Task: Look for space in Talāja, India from 1st July, 2023 to 3rd July, 2023 for 1 adult in price range Rs.5000 to Rs.15000. Place can be private room with 1  bedroom having 1 bed and 1 bathroom. Property type can be house, flat, guest house, hotel. Booking option can be shelf check-in. Required host language is English.
Action: Mouse moved to (454, 78)
Screenshot: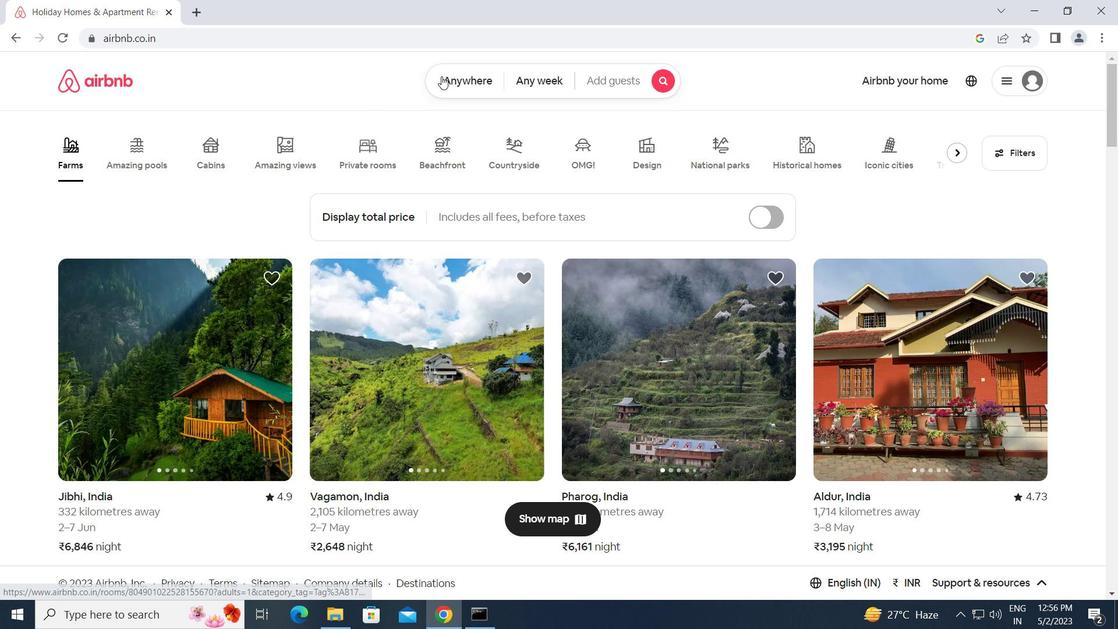 
Action: Mouse pressed left at (454, 78)
Screenshot: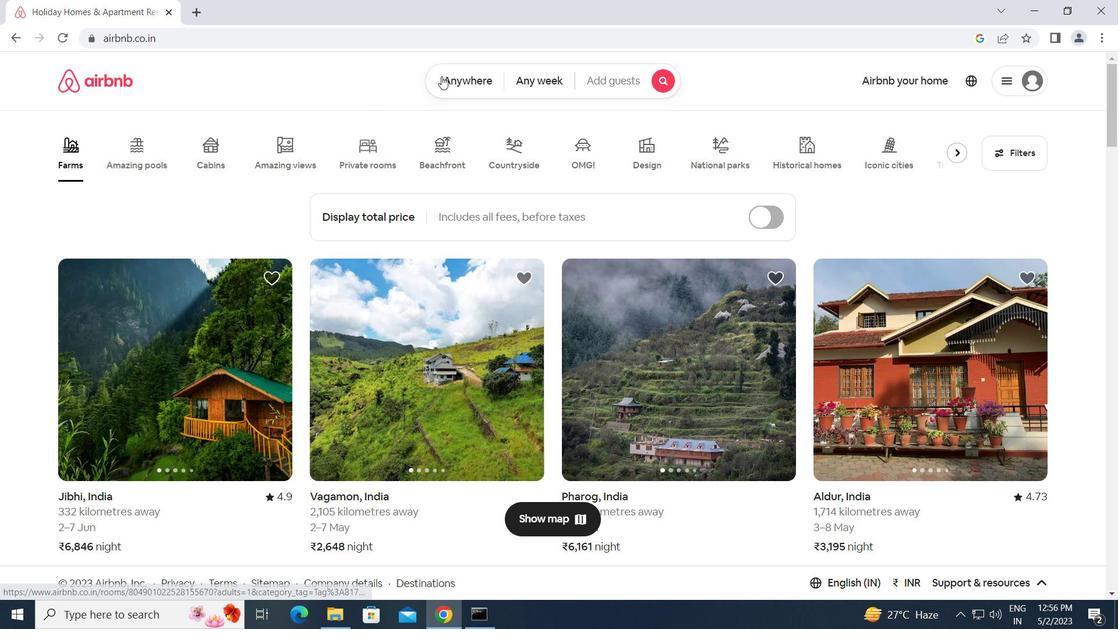 
Action: Mouse moved to (326, 127)
Screenshot: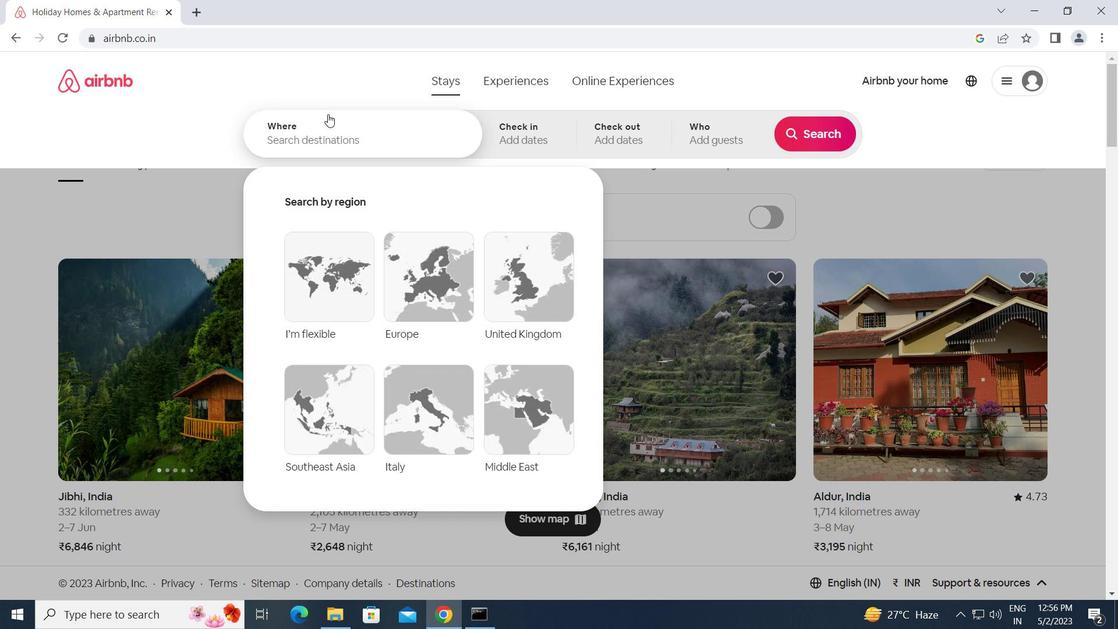 
Action: Mouse pressed left at (326, 127)
Screenshot: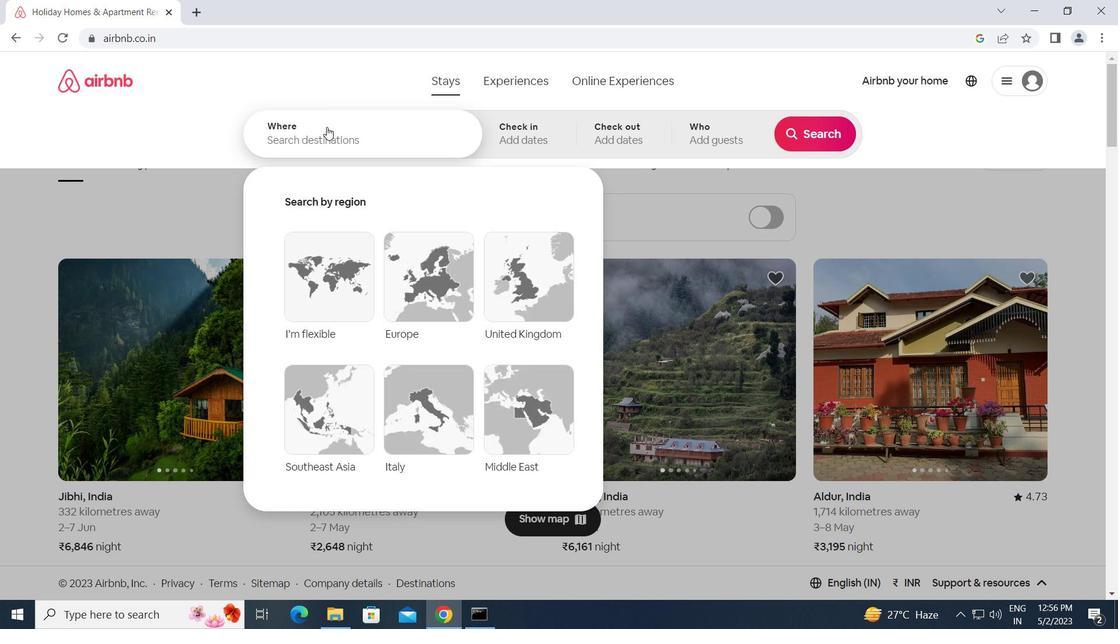 
Action: Key pressed t<Key.caps_lock>alaja,<Key.space><Key.caps_lock>i<Key.caps_lock>ndia<Key.enter>
Screenshot: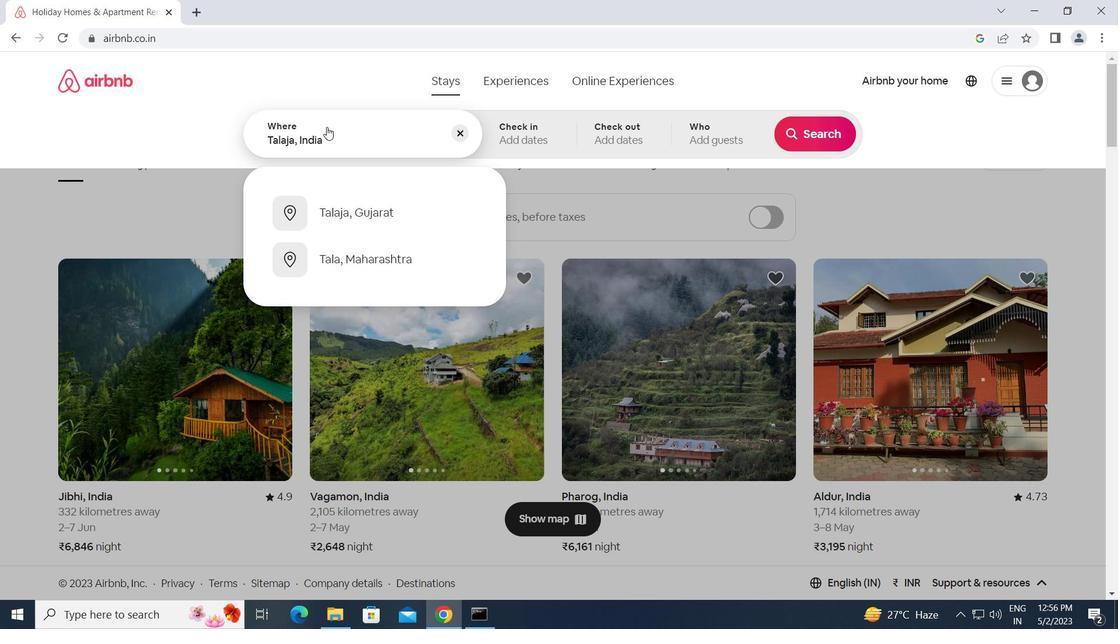 
Action: Mouse moved to (811, 248)
Screenshot: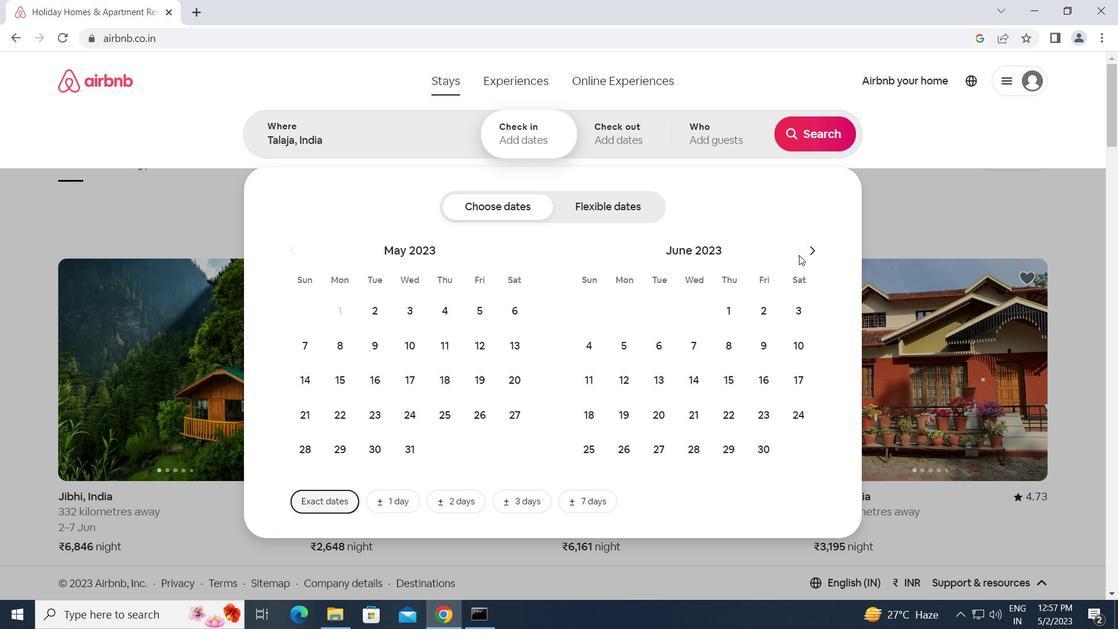 
Action: Mouse pressed left at (811, 248)
Screenshot: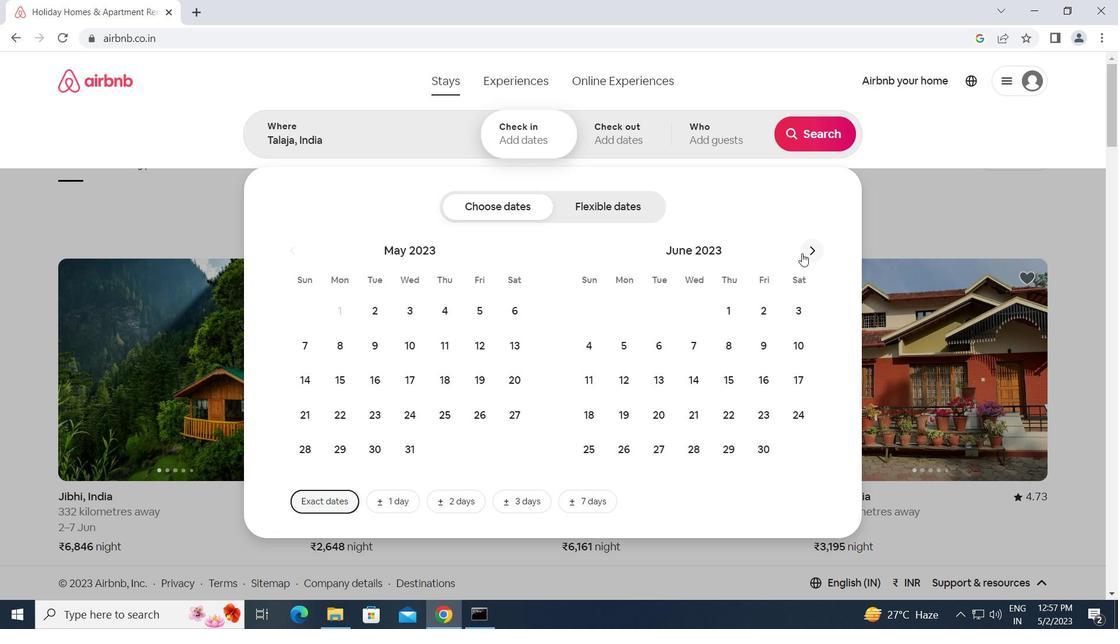 
Action: Mouse moved to (790, 307)
Screenshot: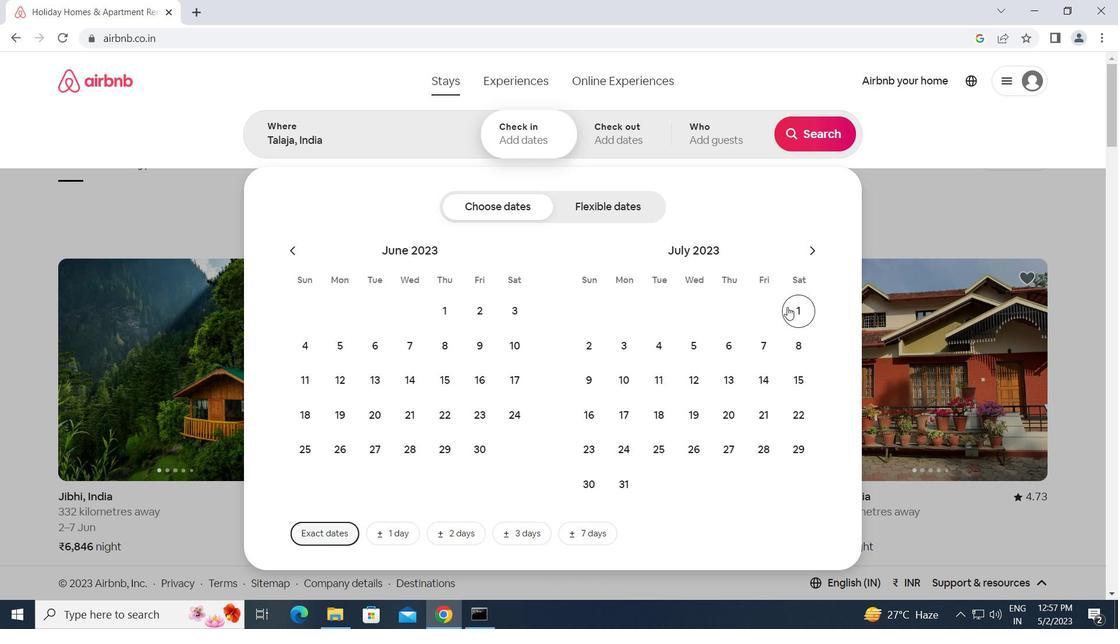 
Action: Mouse pressed left at (790, 307)
Screenshot: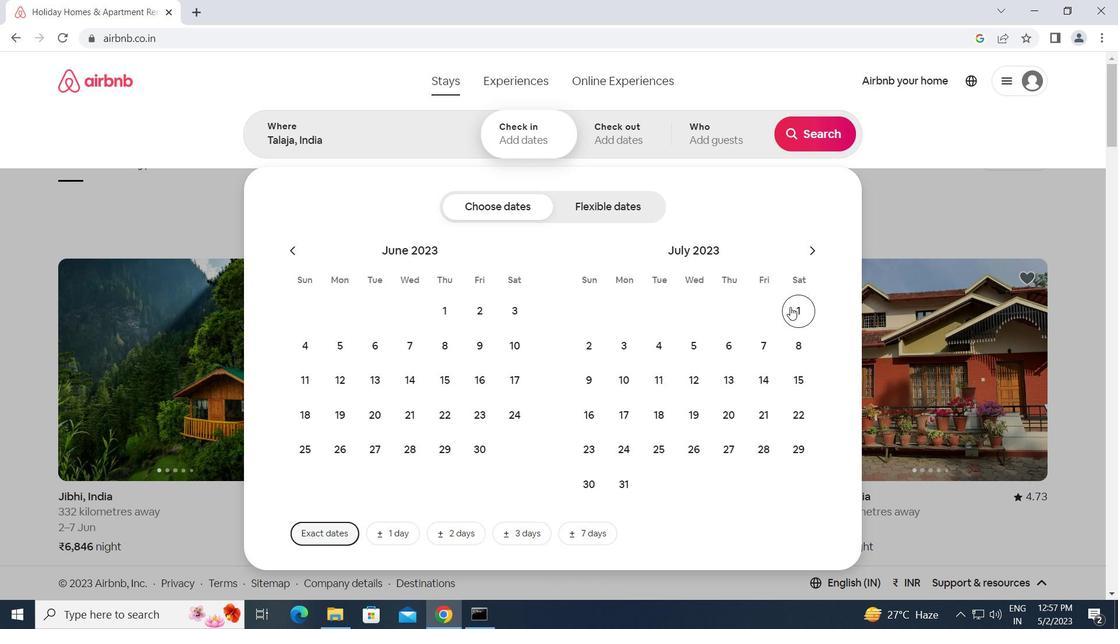 
Action: Mouse moved to (636, 352)
Screenshot: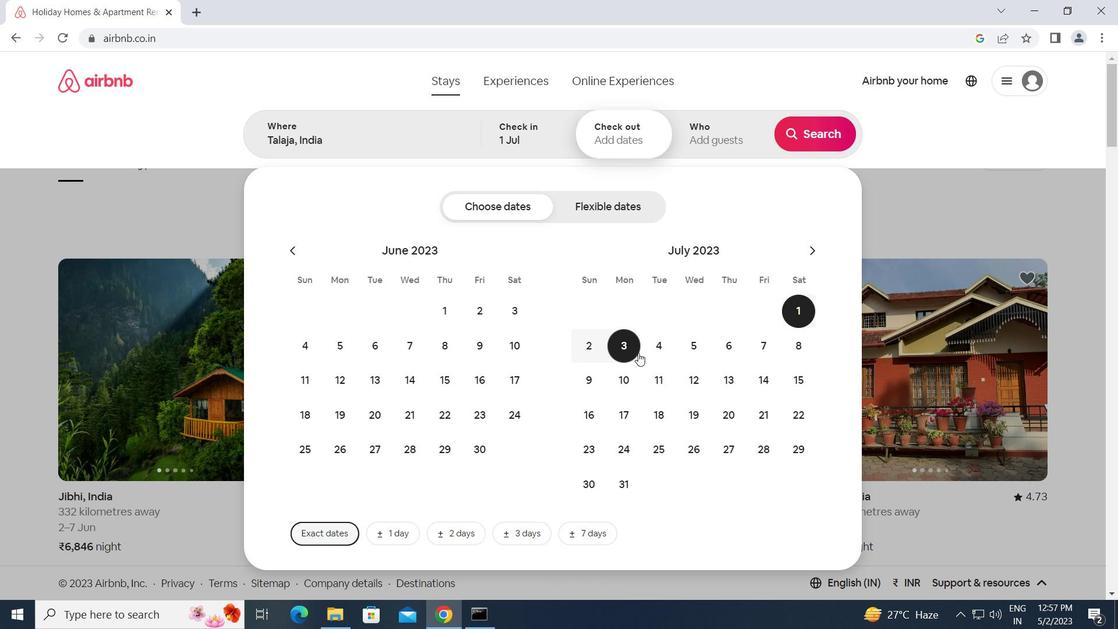 
Action: Mouse pressed left at (636, 352)
Screenshot: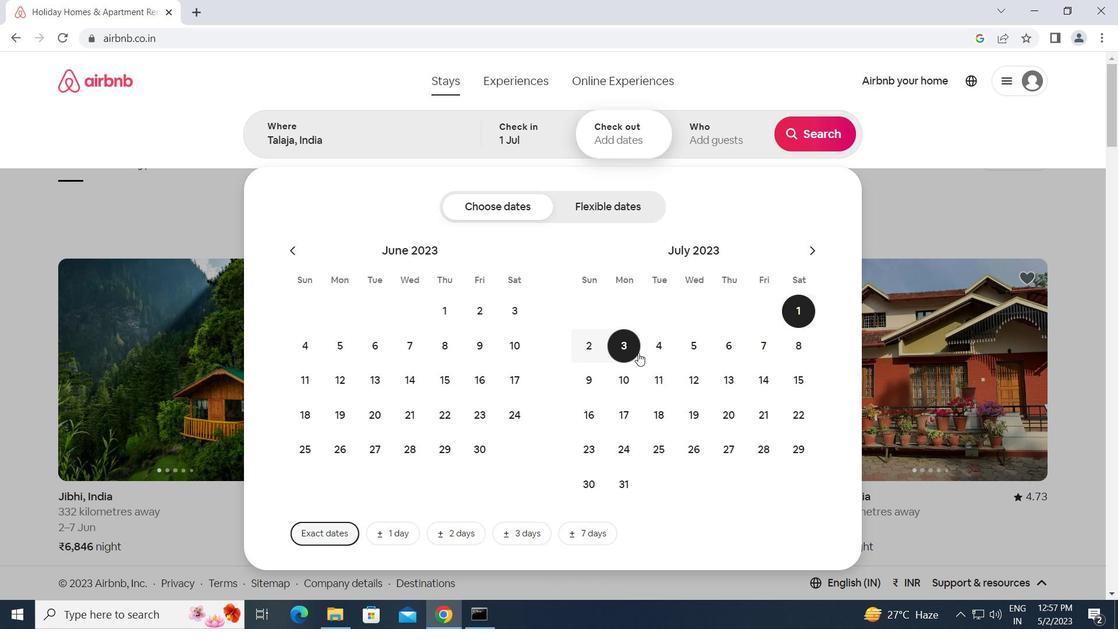 
Action: Mouse moved to (719, 133)
Screenshot: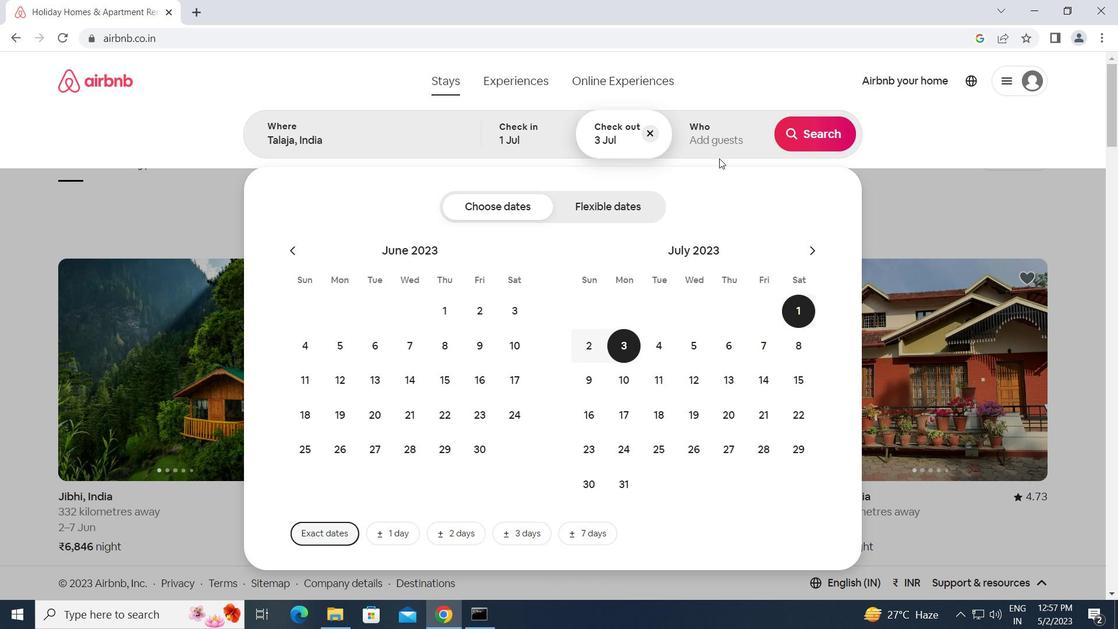 
Action: Mouse pressed left at (719, 133)
Screenshot: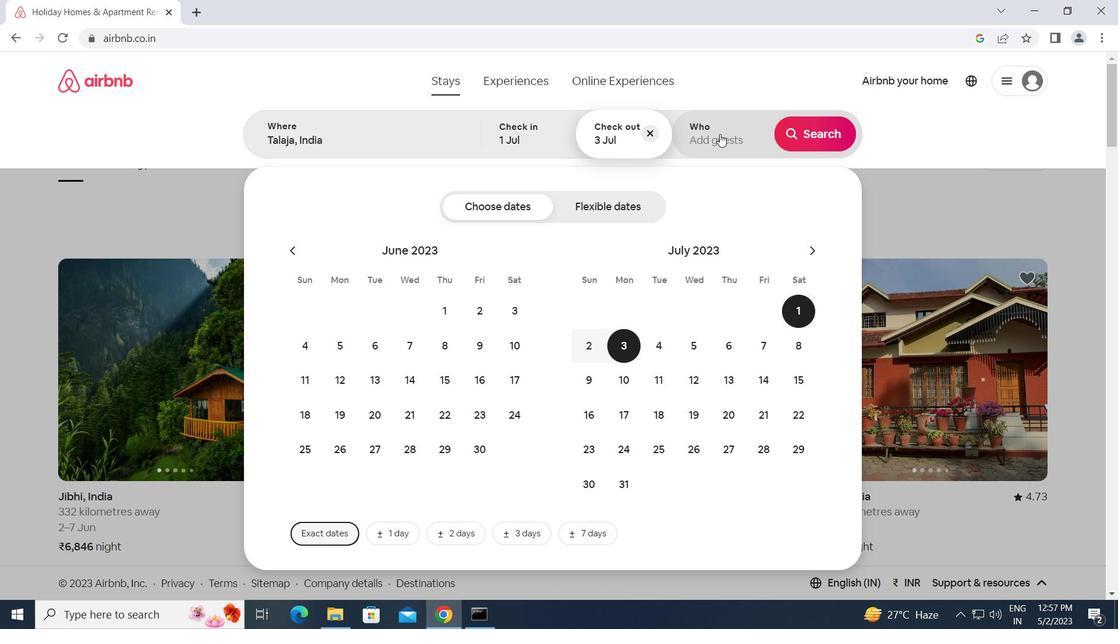 
Action: Mouse moved to (818, 207)
Screenshot: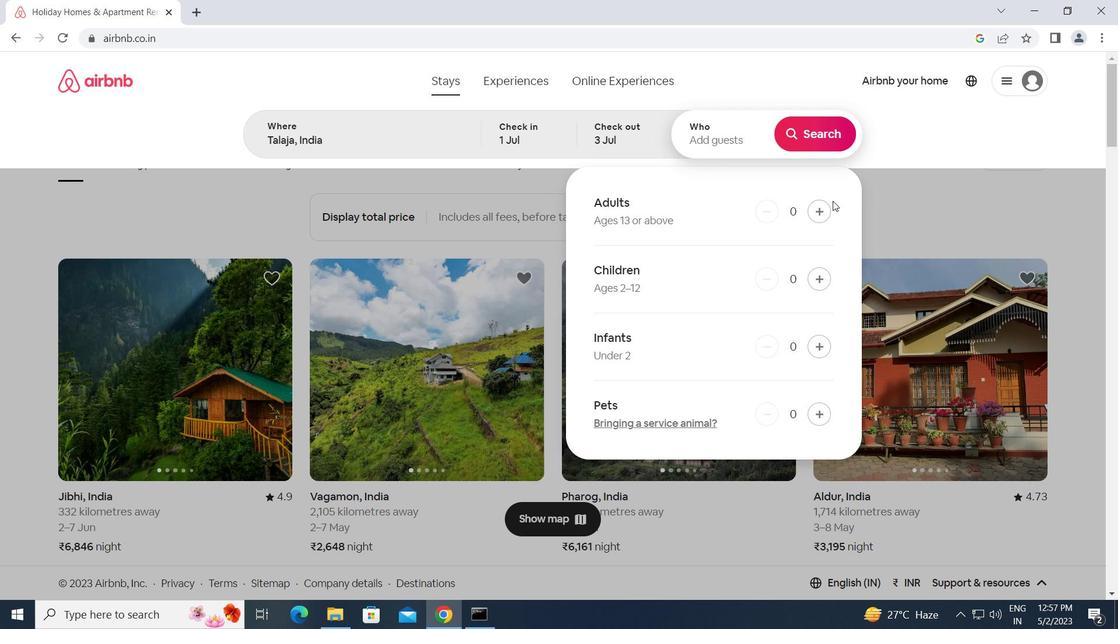 
Action: Mouse pressed left at (818, 207)
Screenshot: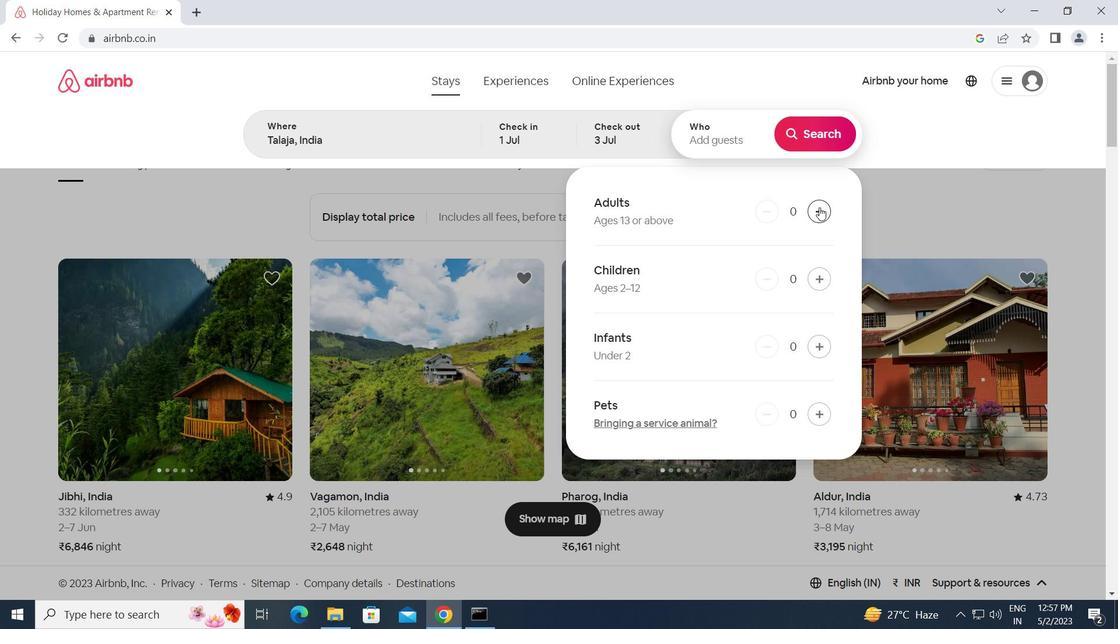 
Action: Mouse moved to (823, 141)
Screenshot: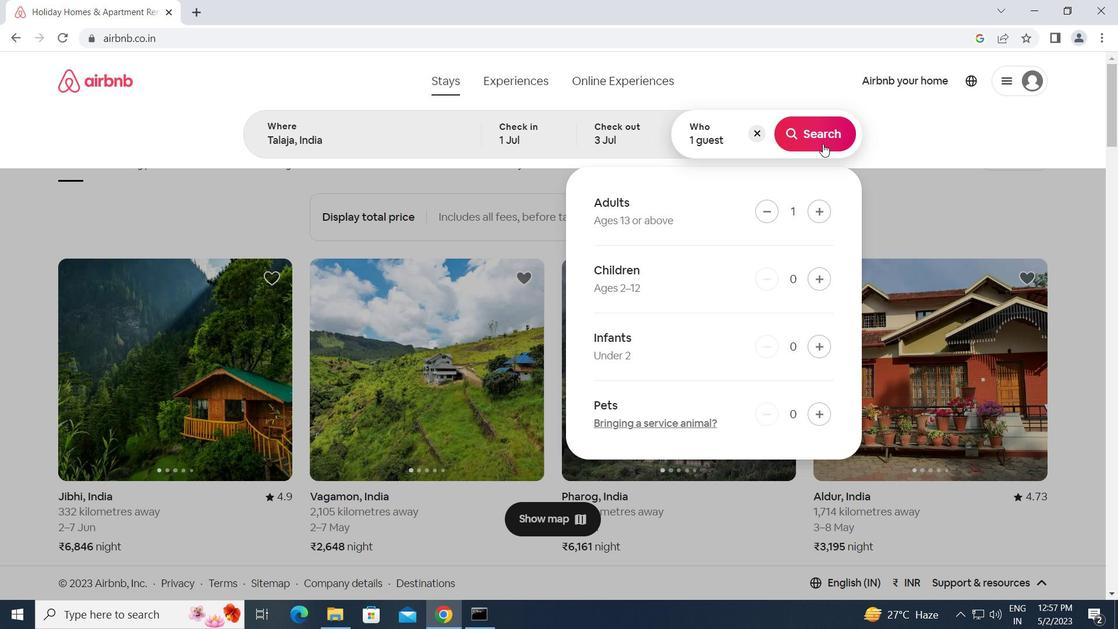 
Action: Mouse pressed left at (823, 141)
Screenshot: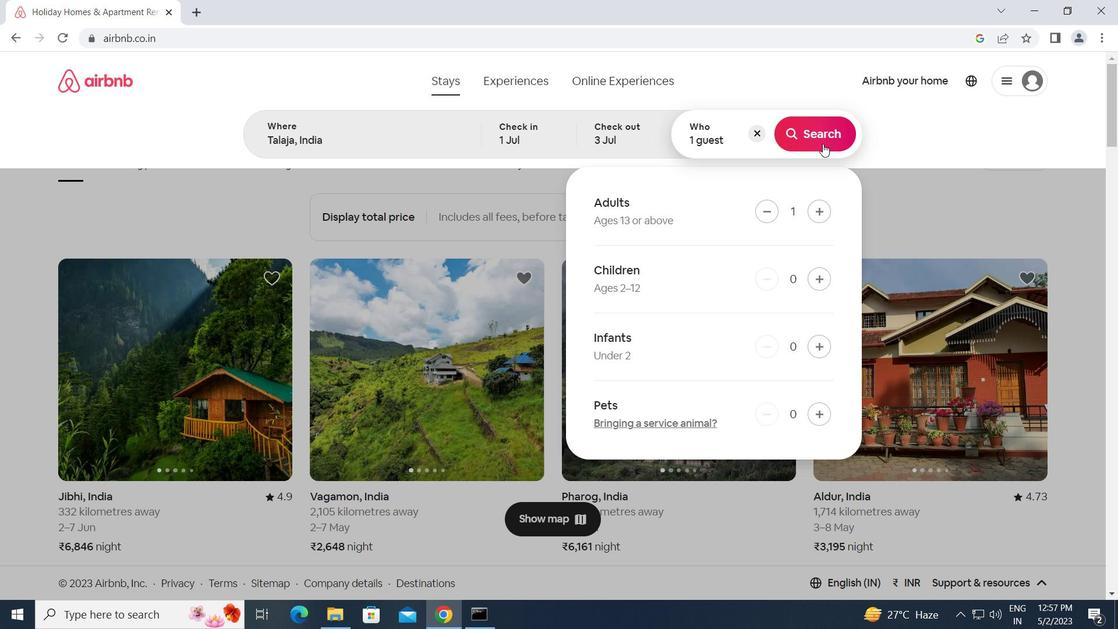 
Action: Mouse moved to (1044, 141)
Screenshot: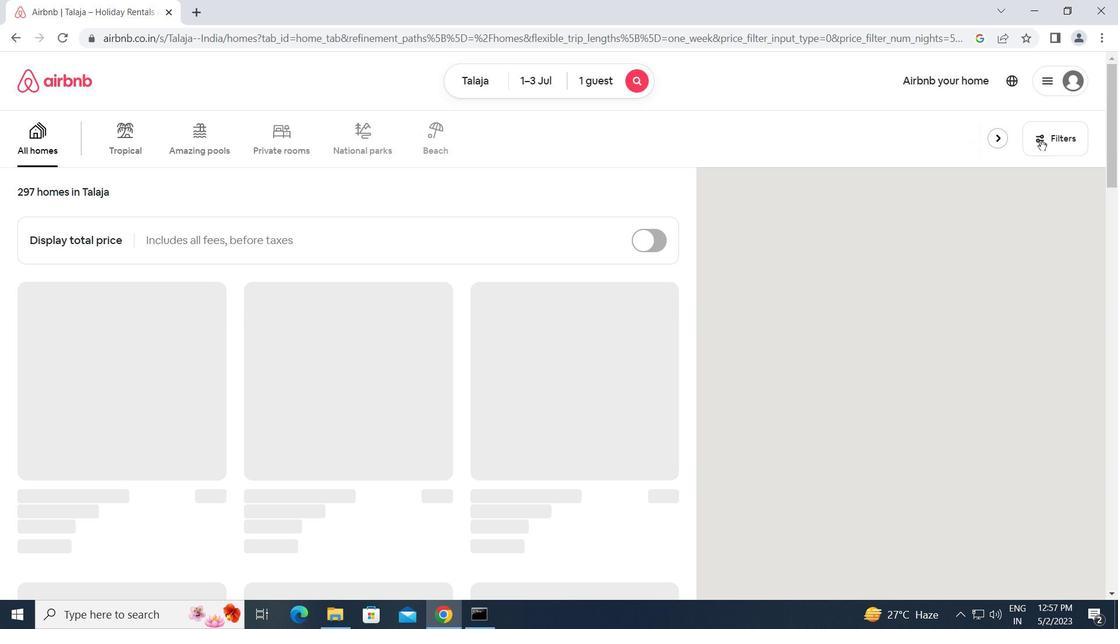 
Action: Mouse pressed left at (1044, 141)
Screenshot: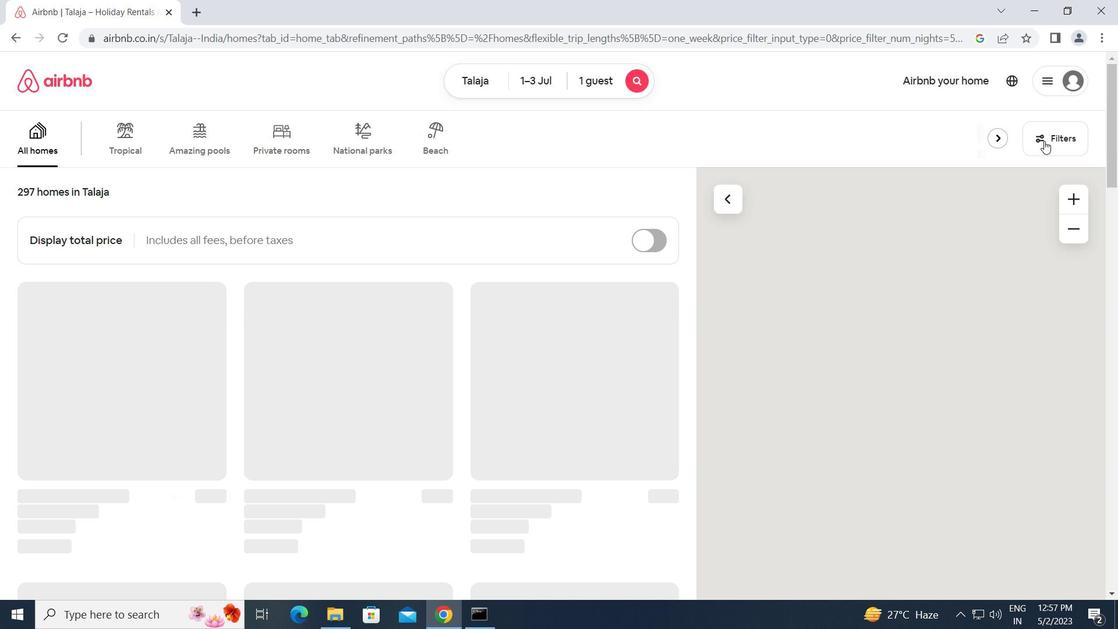 
Action: Mouse moved to (368, 315)
Screenshot: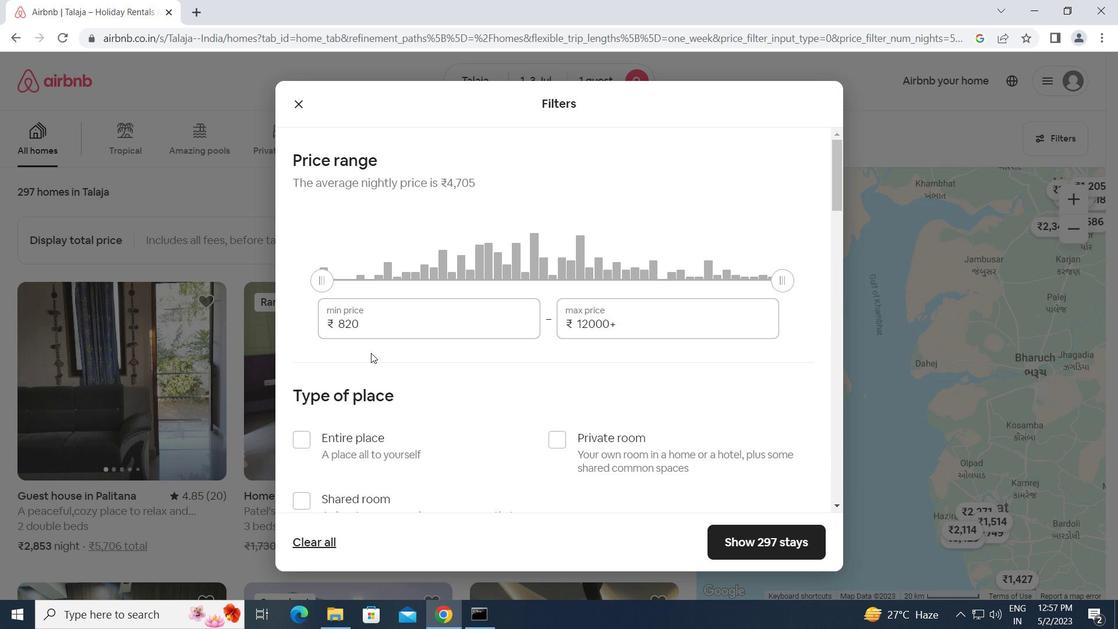 
Action: Mouse pressed left at (368, 315)
Screenshot: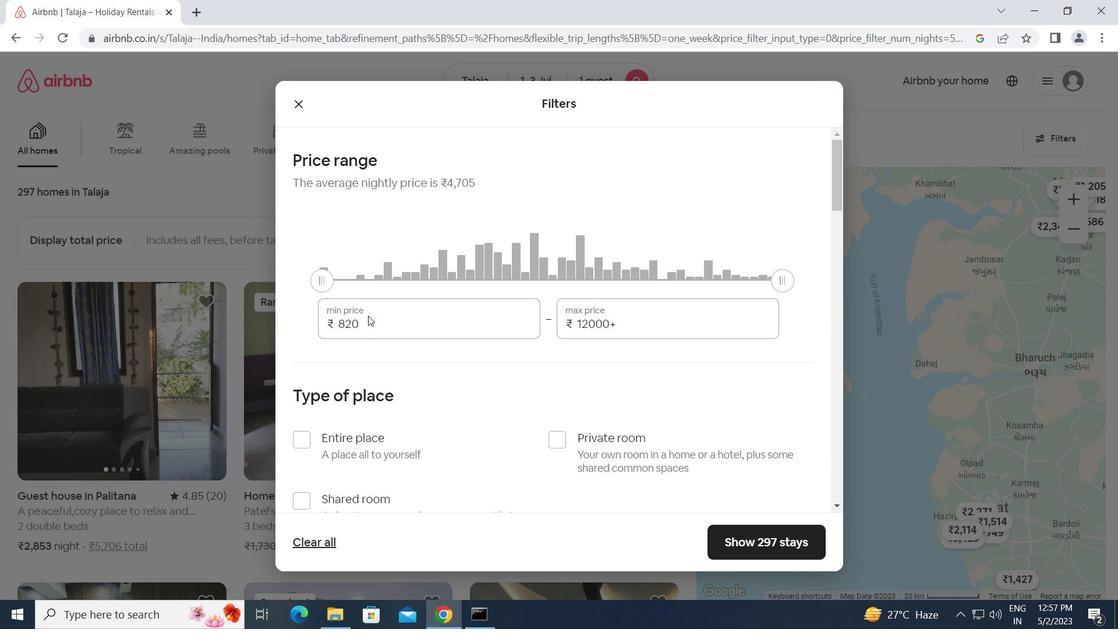 
Action: Mouse moved to (383, 327)
Screenshot: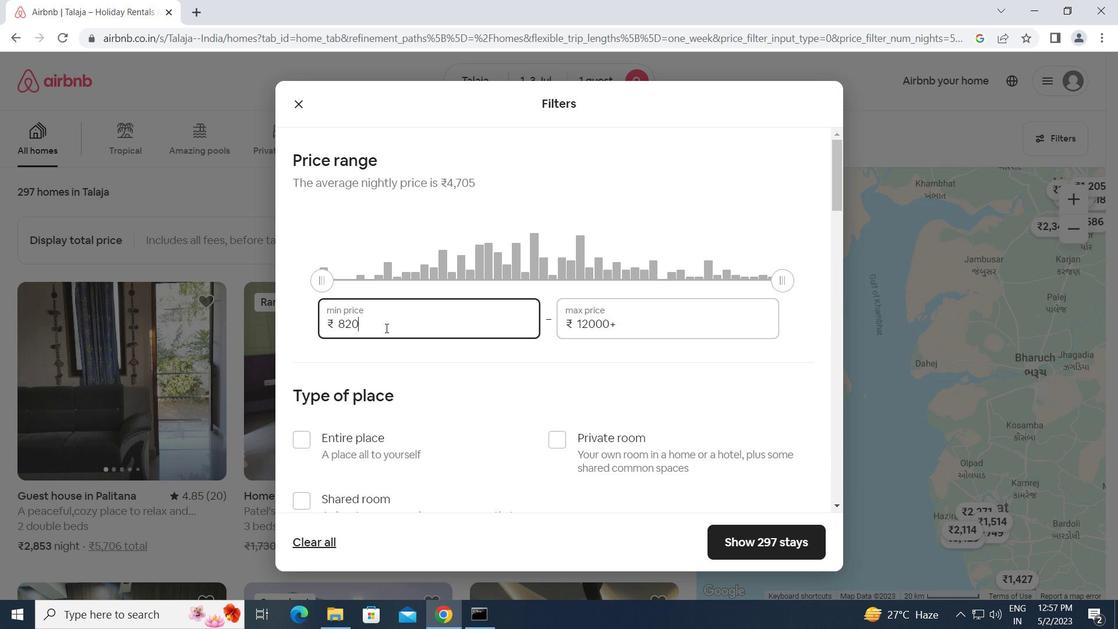 
Action: Mouse pressed left at (383, 327)
Screenshot: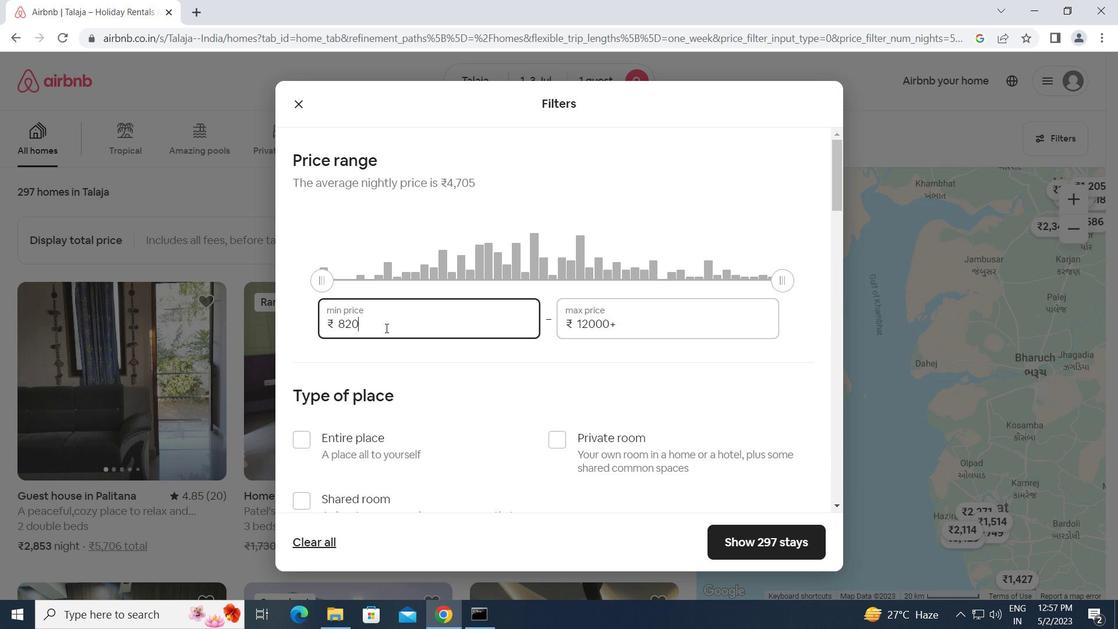 
Action: Mouse moved to (336, 327)
Screenshot: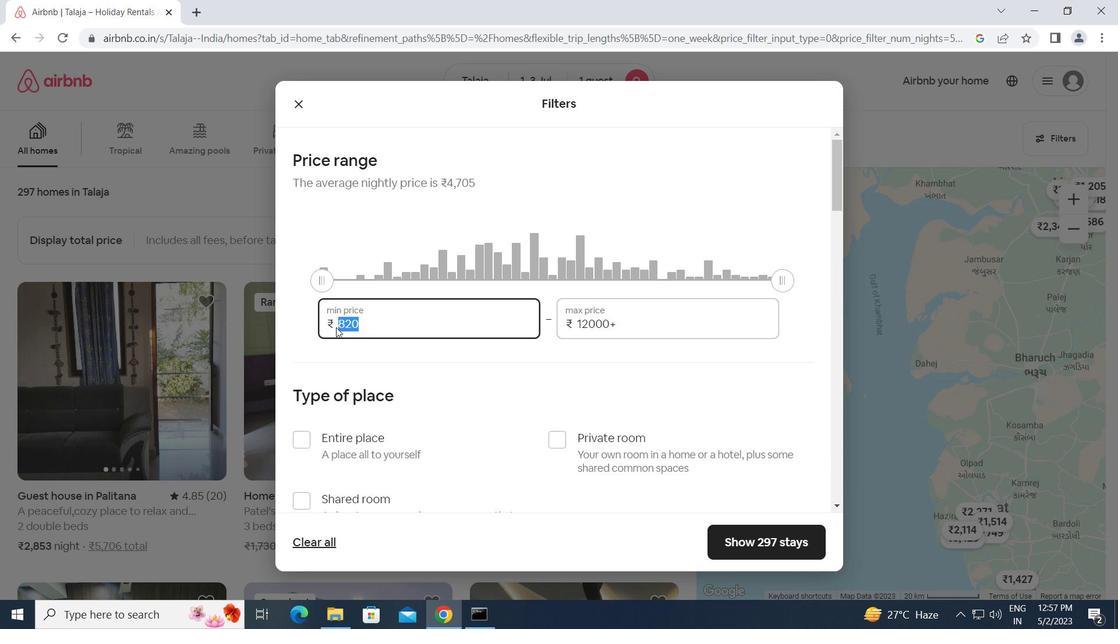 
Action: Key pressed 5000<Key.tab>15000
Screenshot: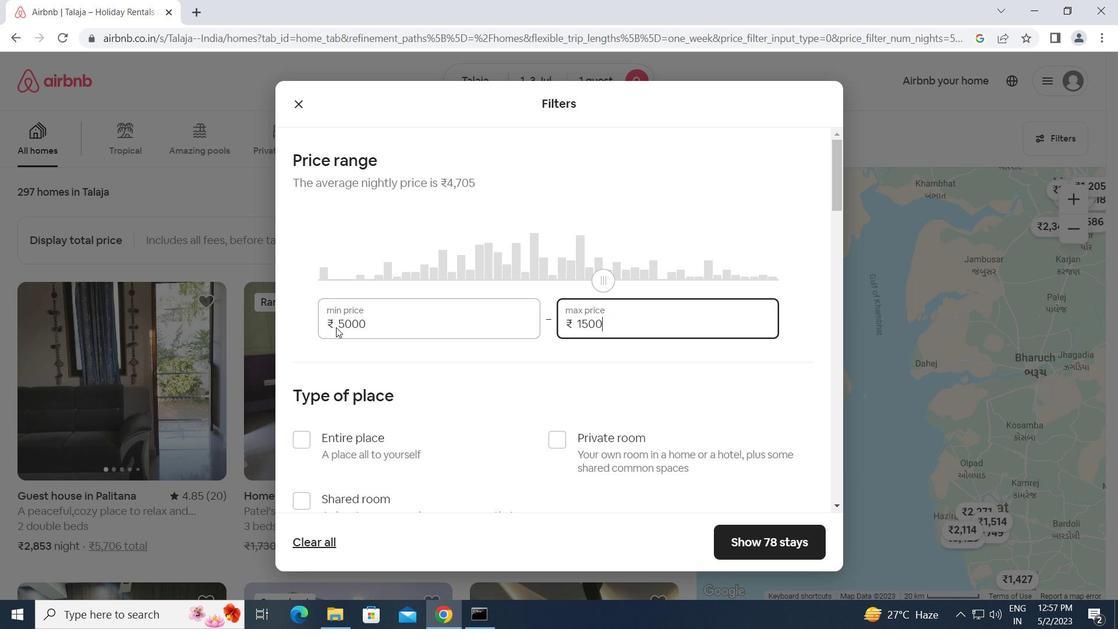 
Action: Mouse moved to (555, 450)
Screenshot: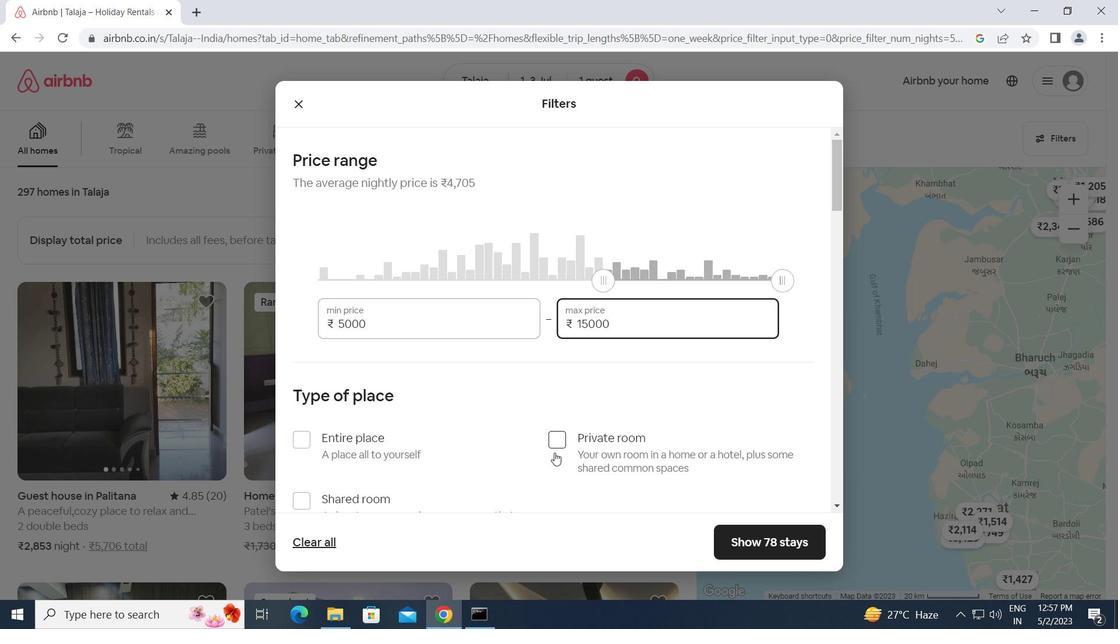 
Action: Mouse pressed left at (555, 450)
Screenshot: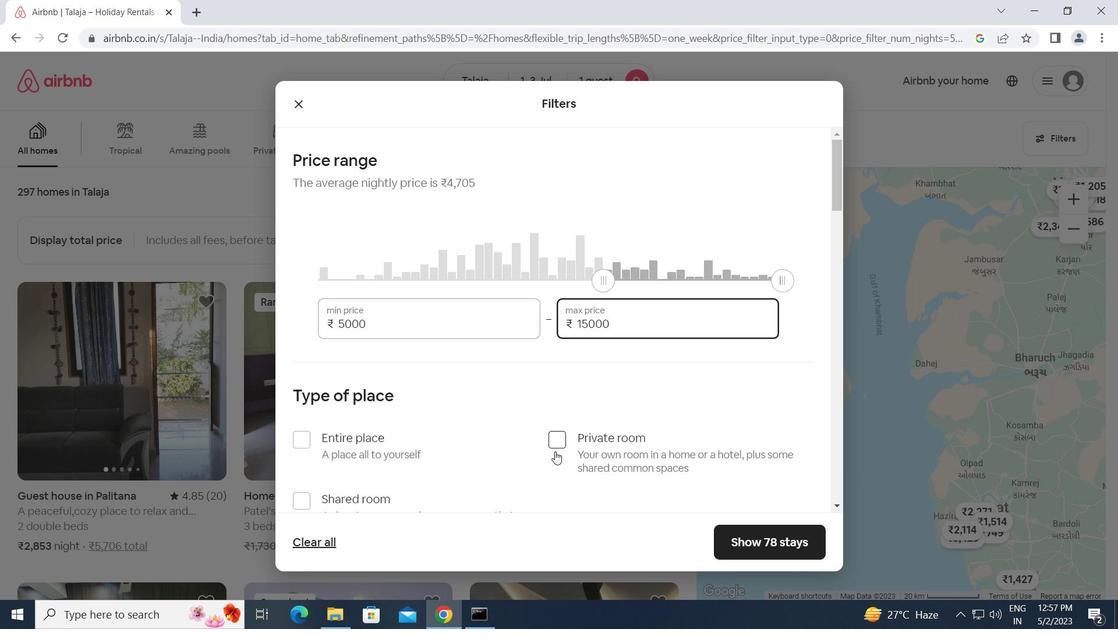 
Action: Mouse moved to (550, 463)
Screenshot: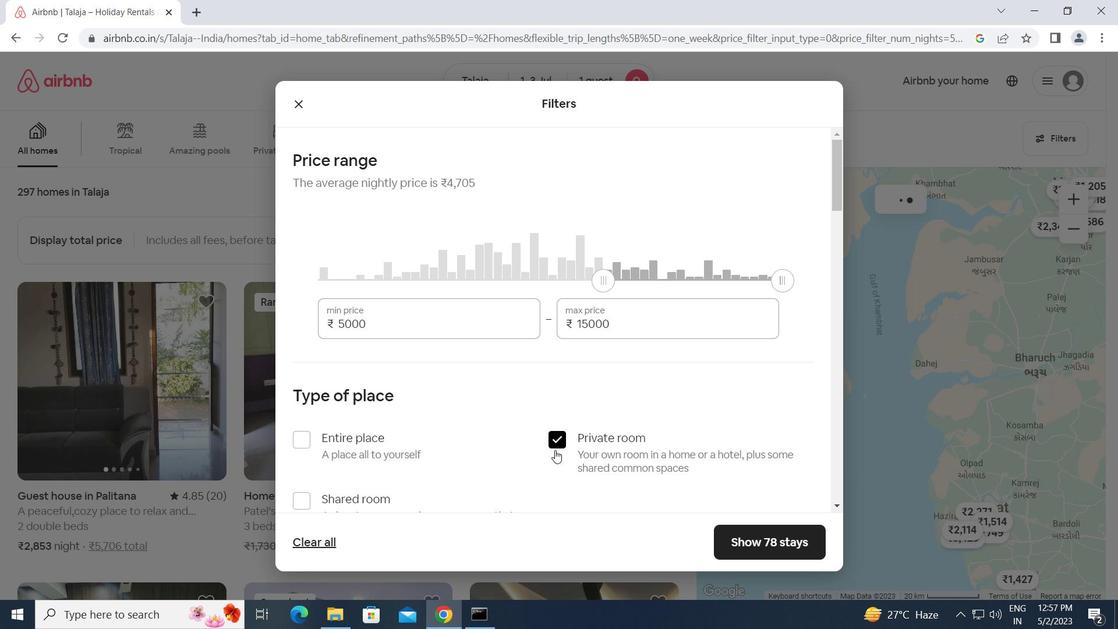 
Action: Mouse scrolled (550, 462) with delta (0, 0)
Screenshot: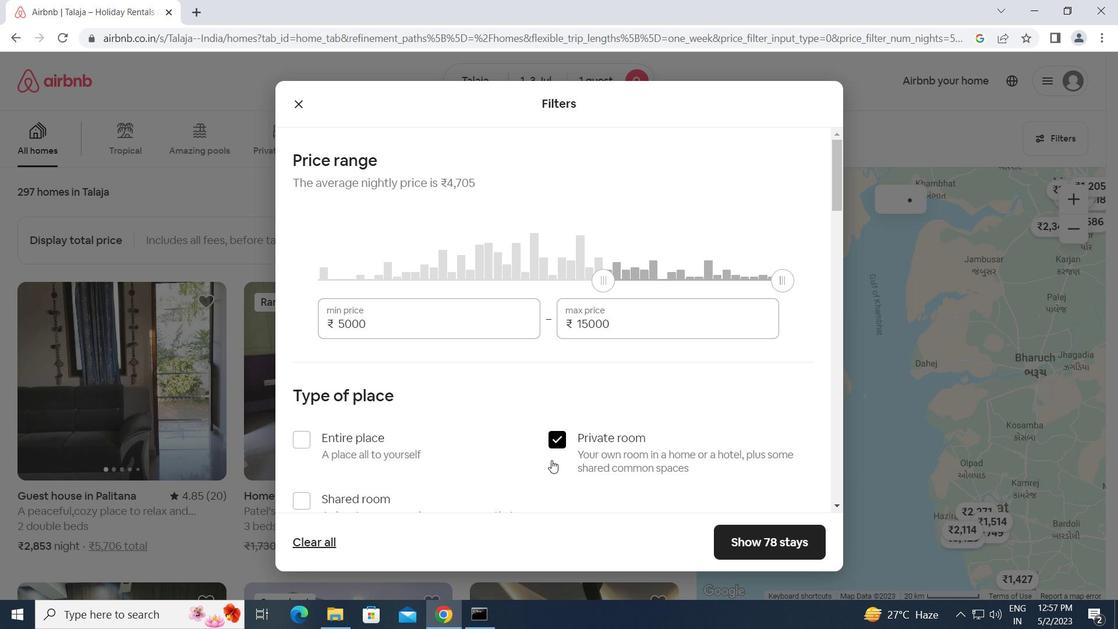 
Action: Mouse scrolled (550, 462) with delta (0, 0)
Screenshot: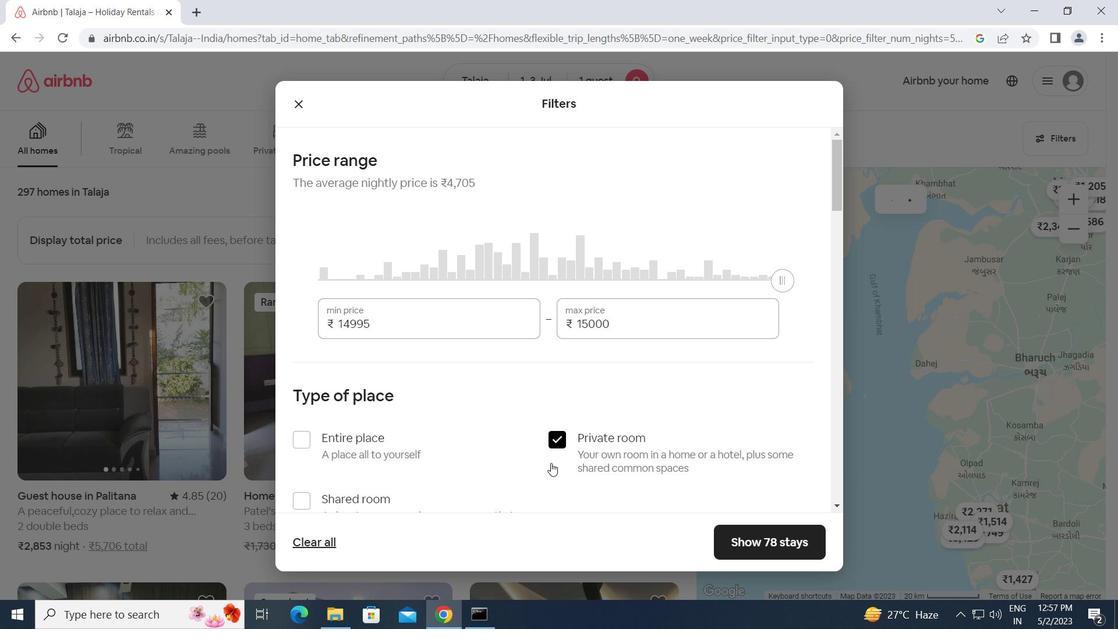 
Action: Mouse scrolled (550, 462) with delta (0, 0)
Screenshot: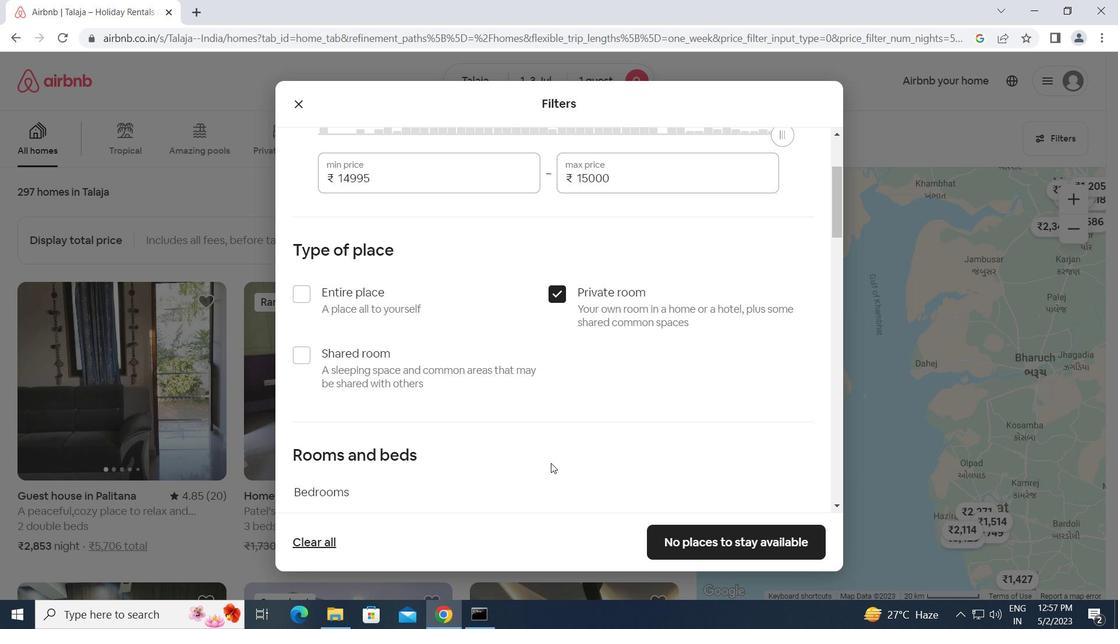 
Action: Mouse scrolled (550, 462) with delta (0, 0)
Screenshot: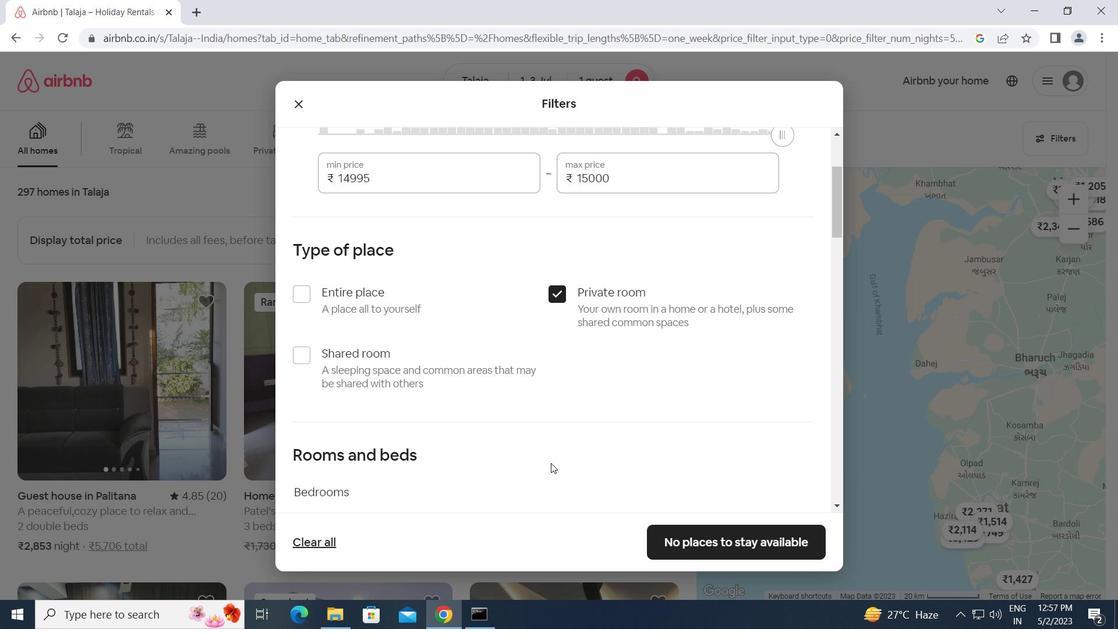 
Action: Mouse moved to (374, 386)
Screenshot: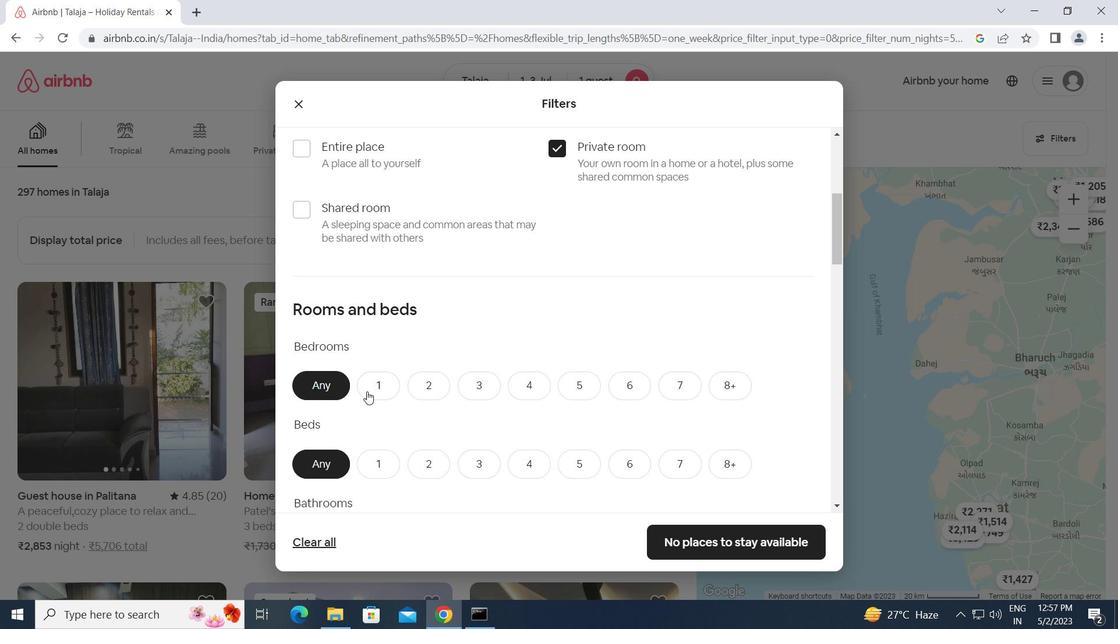 
Action: Mouse pressed left at (374, 386)
Screenshot: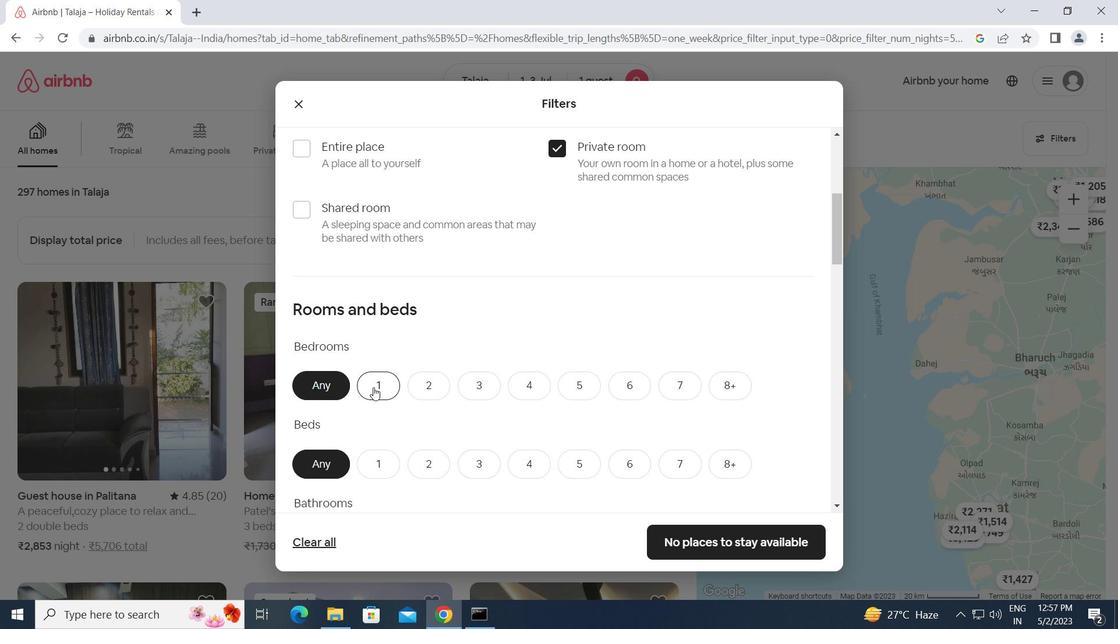 
Action: Mouse moved to (379, 460)
Screenshot: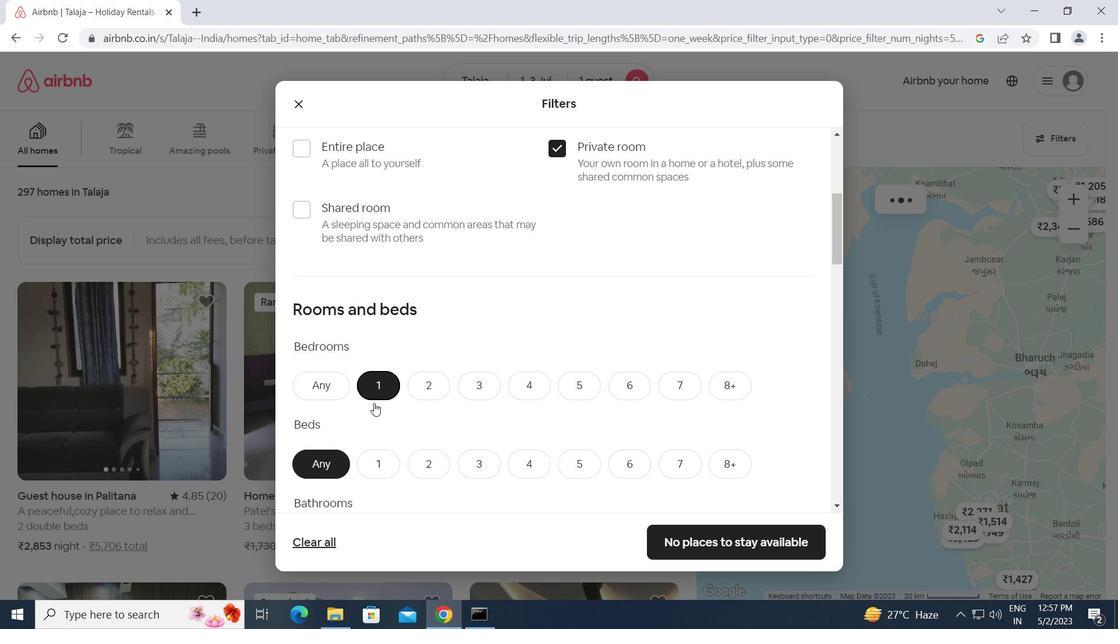 
Action: Mouse scrolled (379, 459) with delta (0, 0)
Screenshot: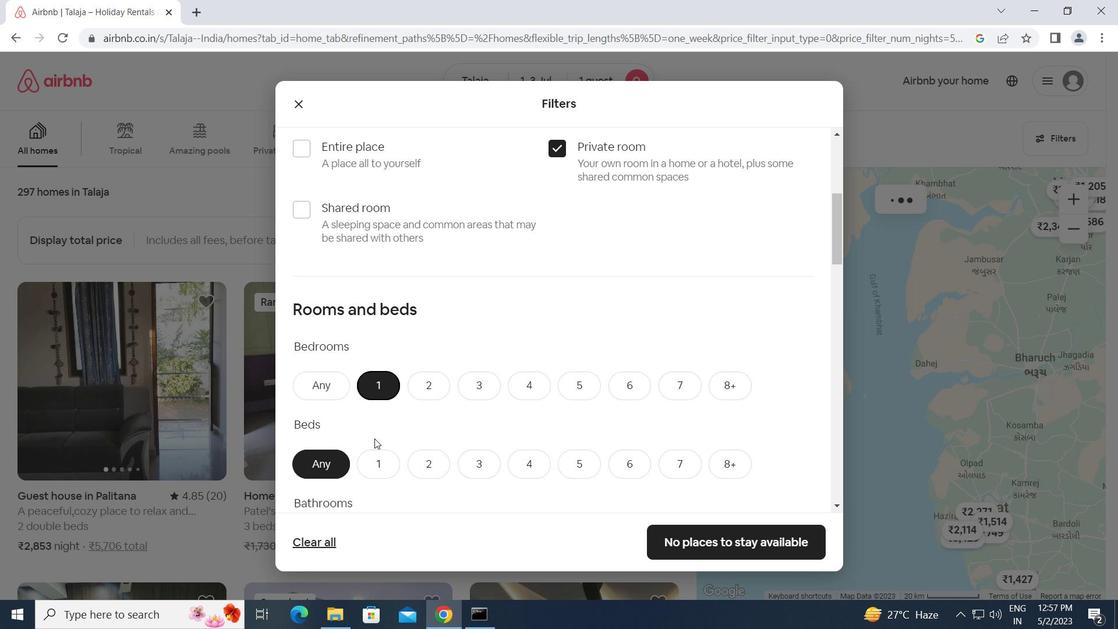 
Action: Mouse scrolled (379, 459) with delta (0, 0)
Screenshot: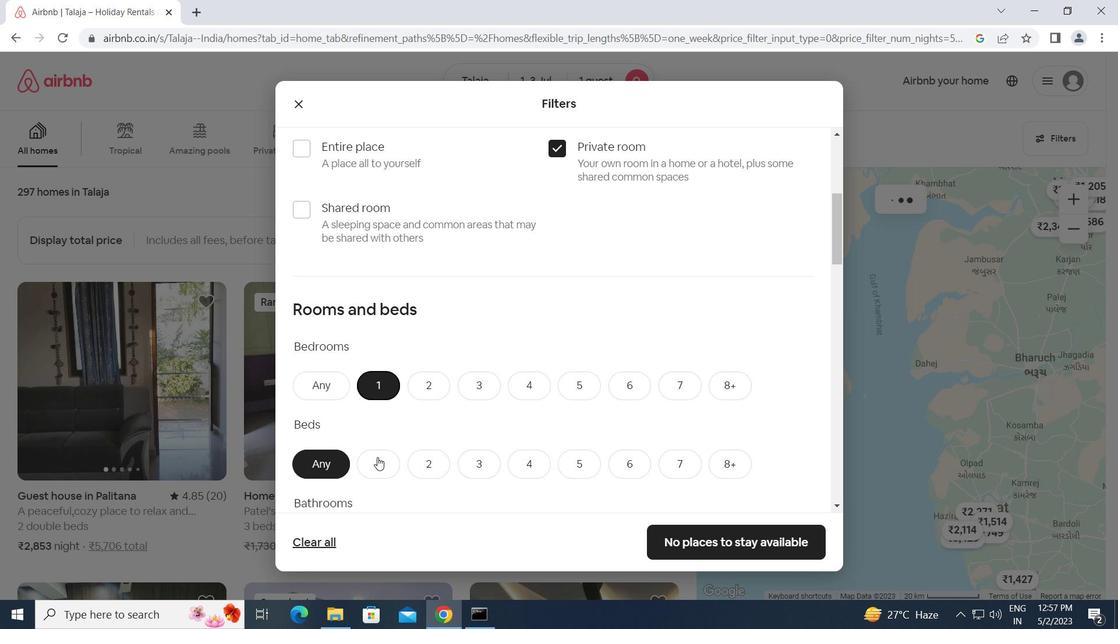 
Action: Mouse moved to (385, 319)
Screenshot: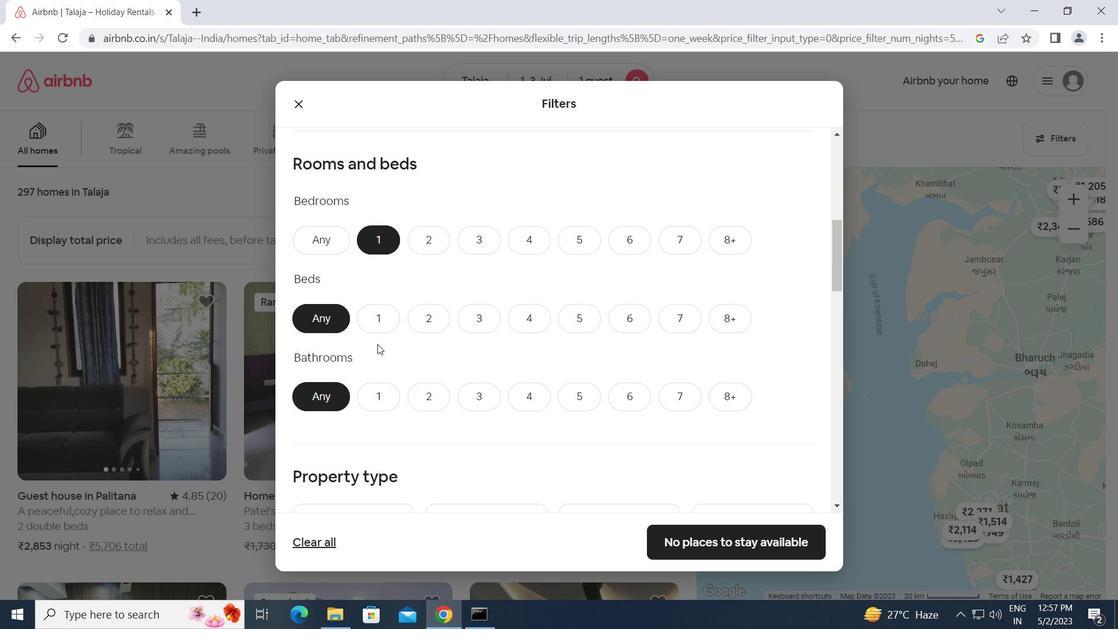 
Action: Mouse pressed left at (385, 319)
Screenshot: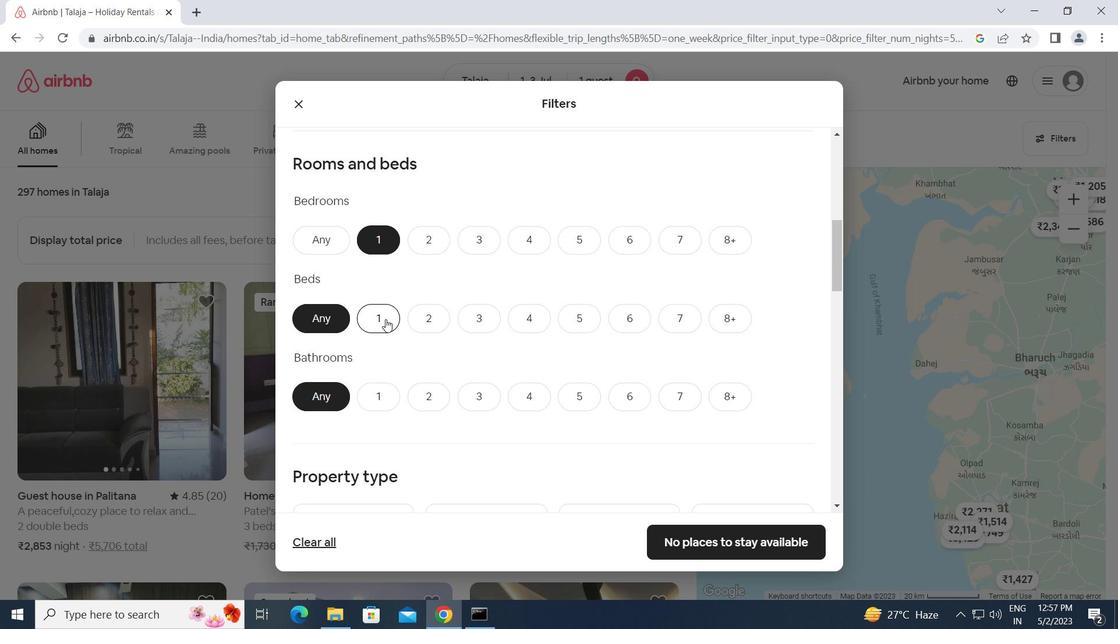 
Action: Mouse moved to (373, 386)
Screenshot: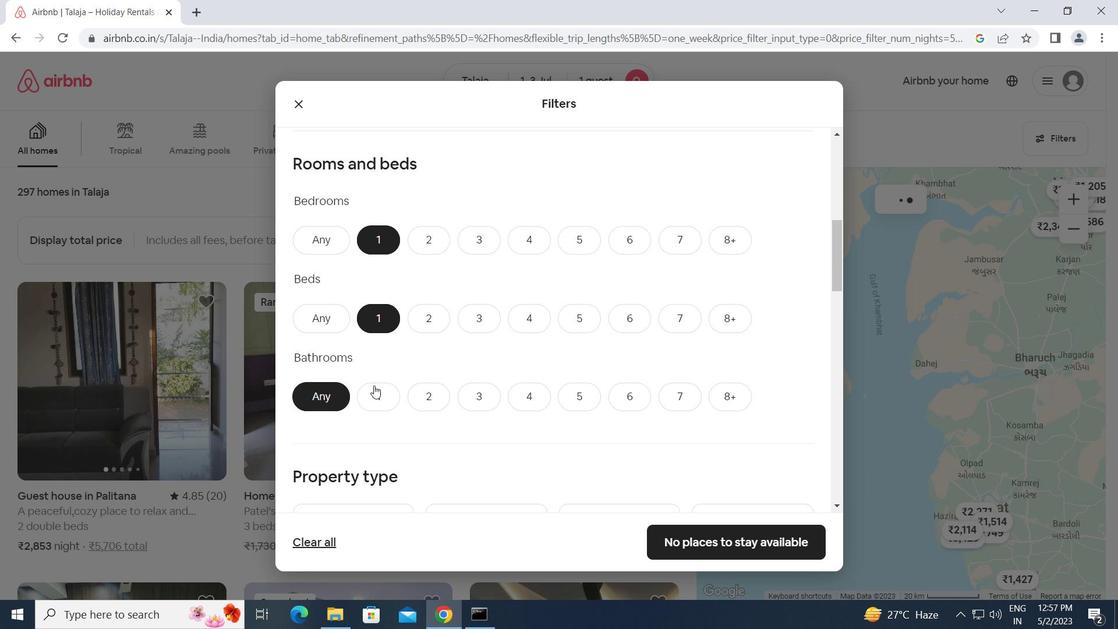 
Action: Mouse pressed left at (373, 386)
Screenshot: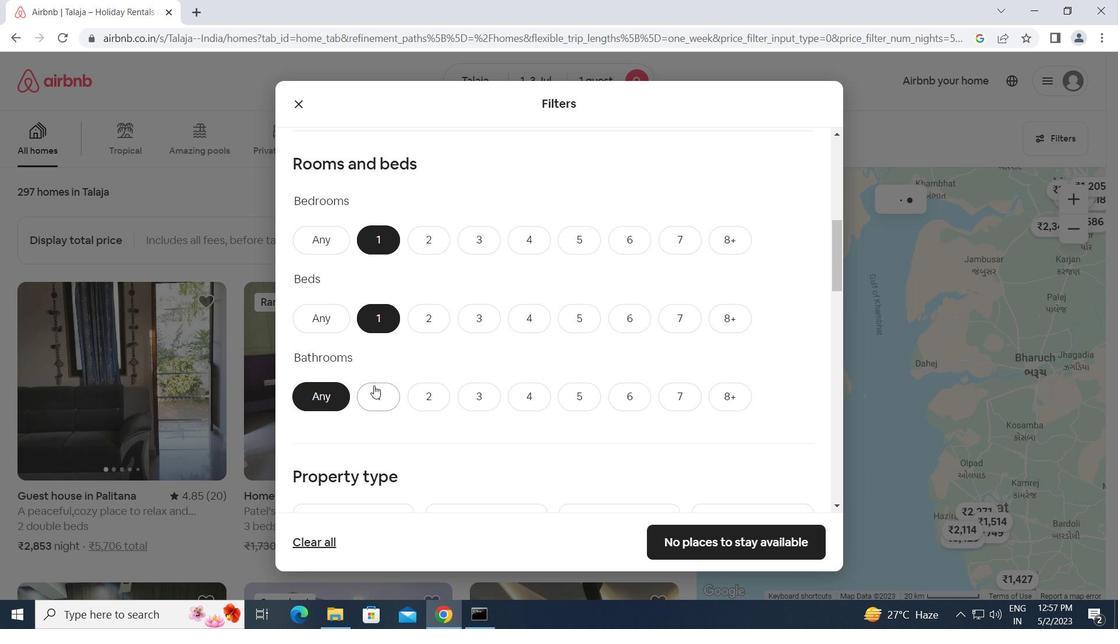 
Action: Mouse moved to (424, 428)
Screenshot: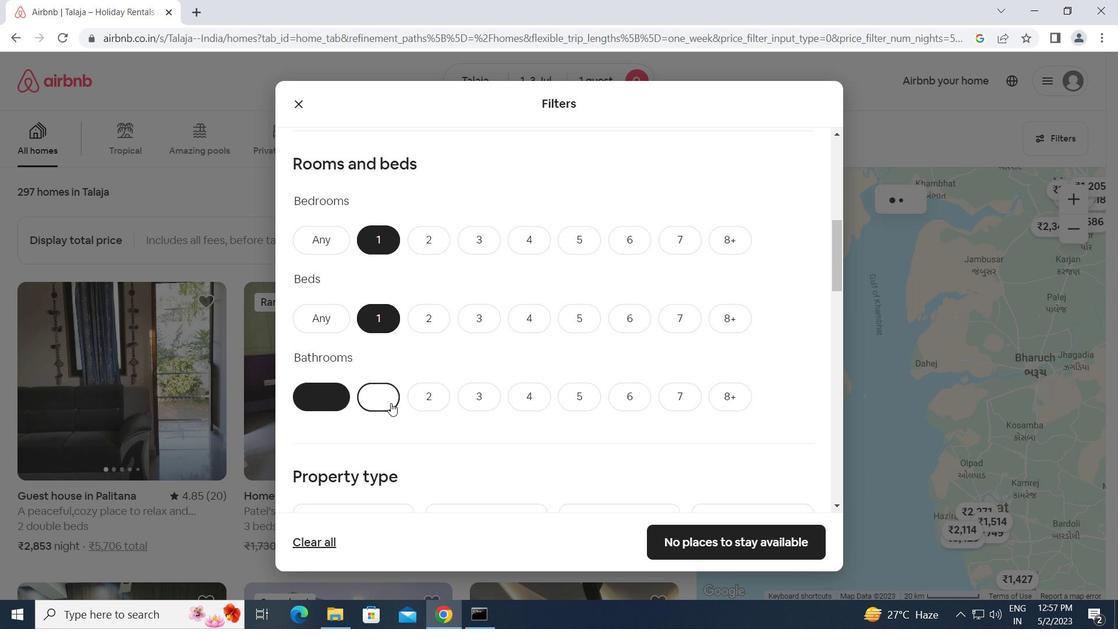 
Action: Mouse scrolled (424, 428) with delta (0, 0)
Screenshot: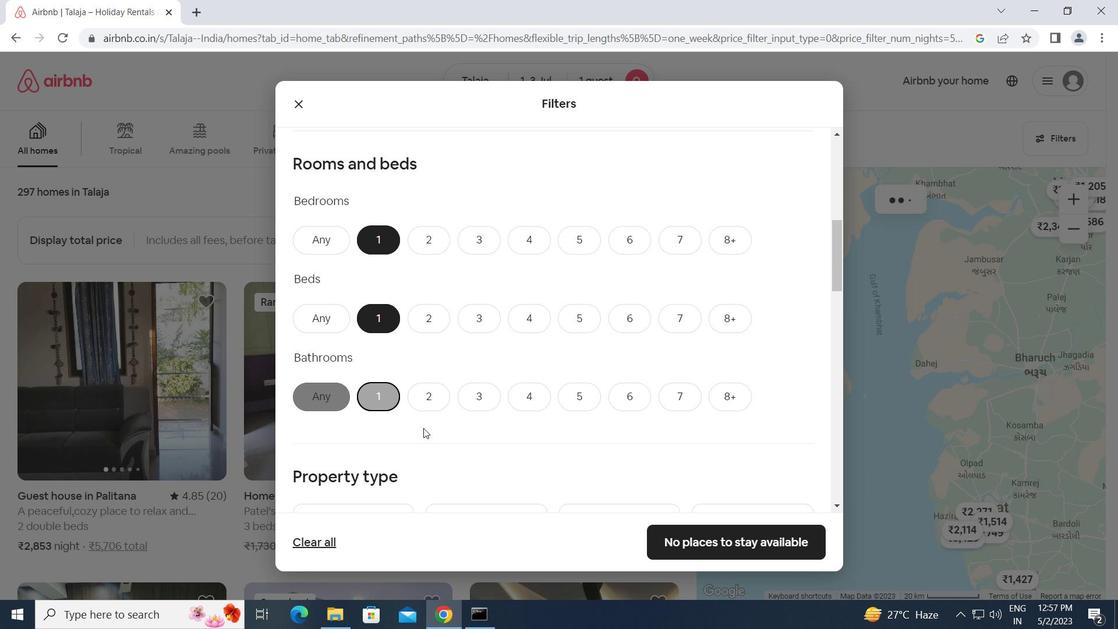 
Action: Mouse scrolled (424, 428) with delta (0, 0)
Screenshot: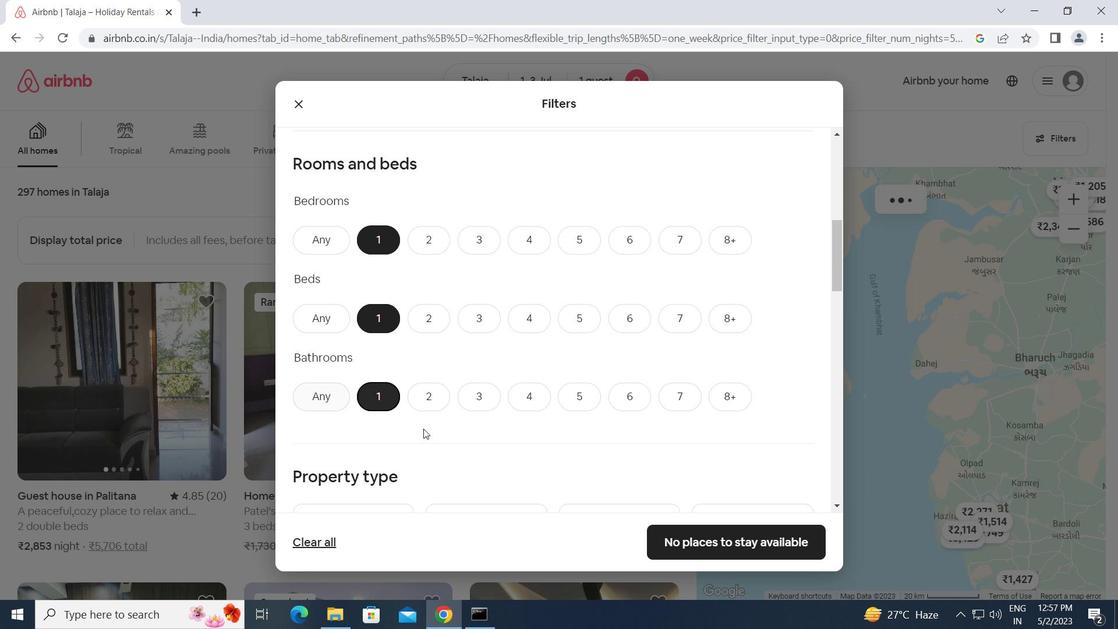 
Action: Mouse moved to (376, 414)
Screenshot: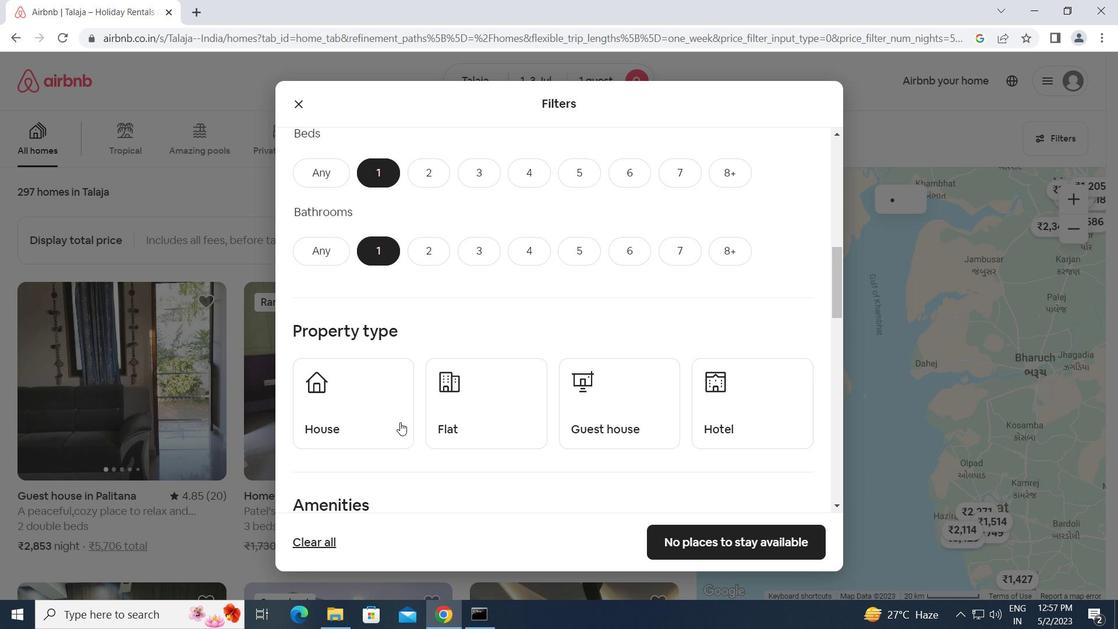 
Action: Mouse pressed left at (376, 414)
Screenshot: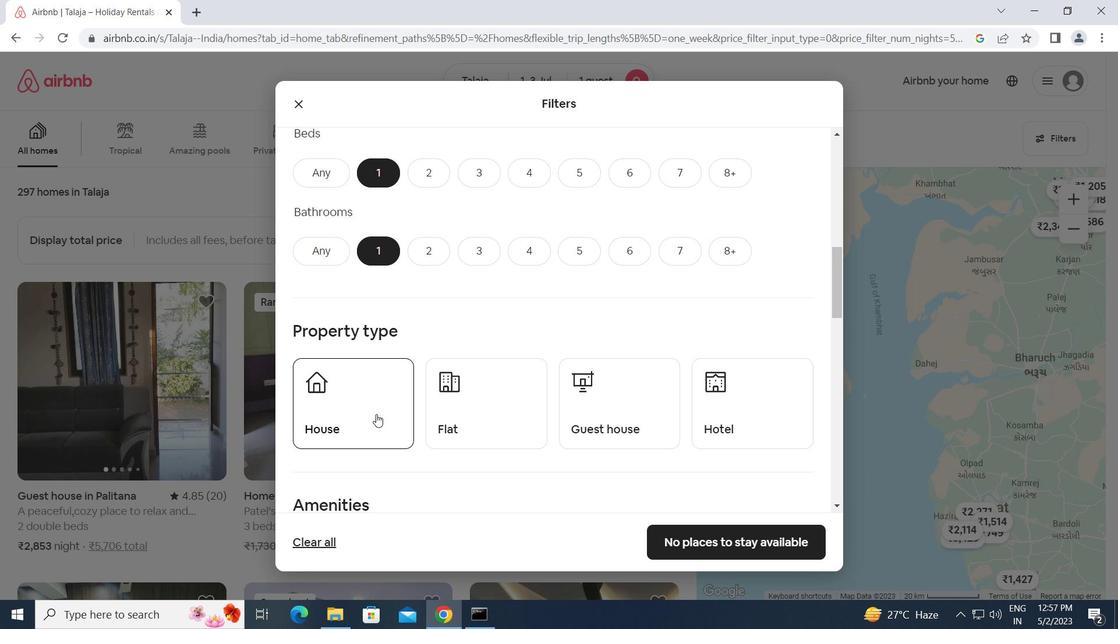 
Action: Mouse moved to (500, 420)
Screenshot: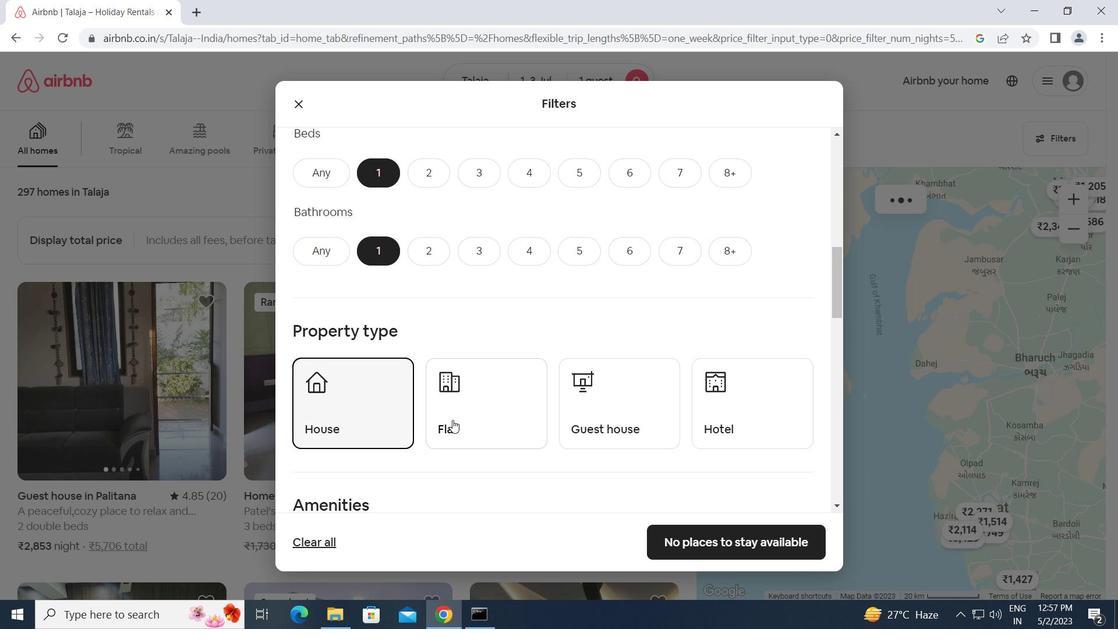 
Action: Mouse pressed left at (500, 420)
Screenshot: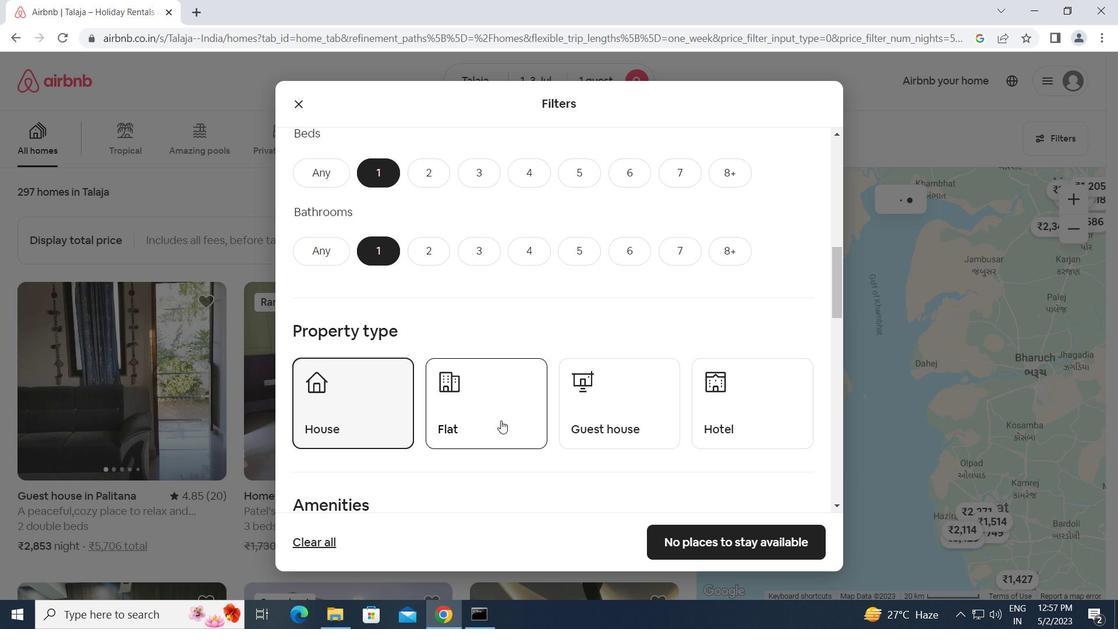 
Action: Mouse moved to (610, 431)
Screenshot: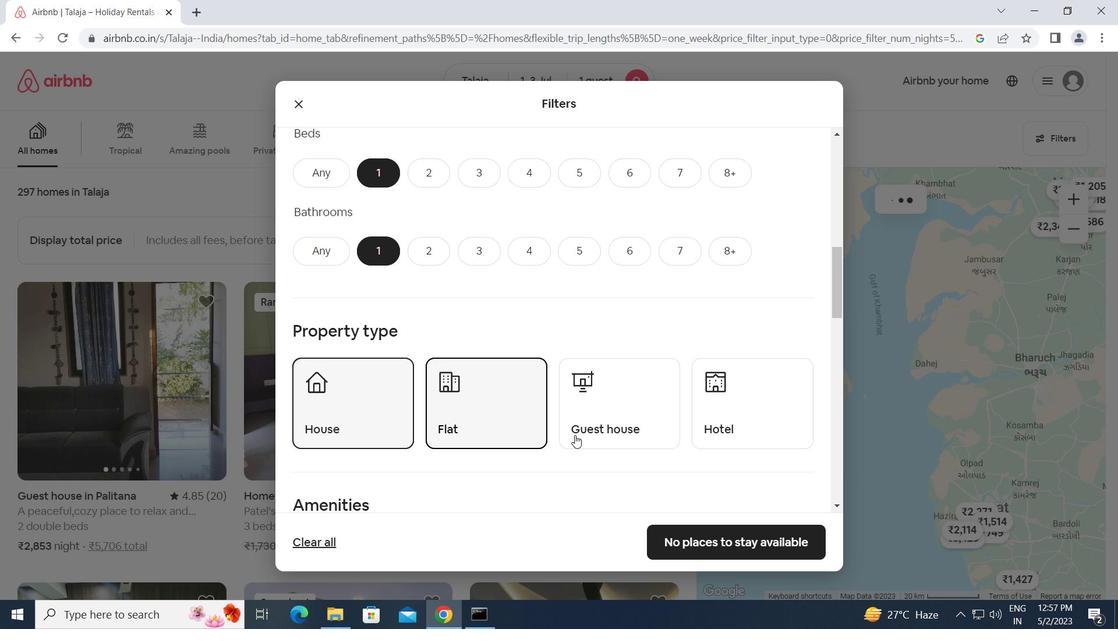 
Action: Mouse pressed left at (610, 431)
Screenshot: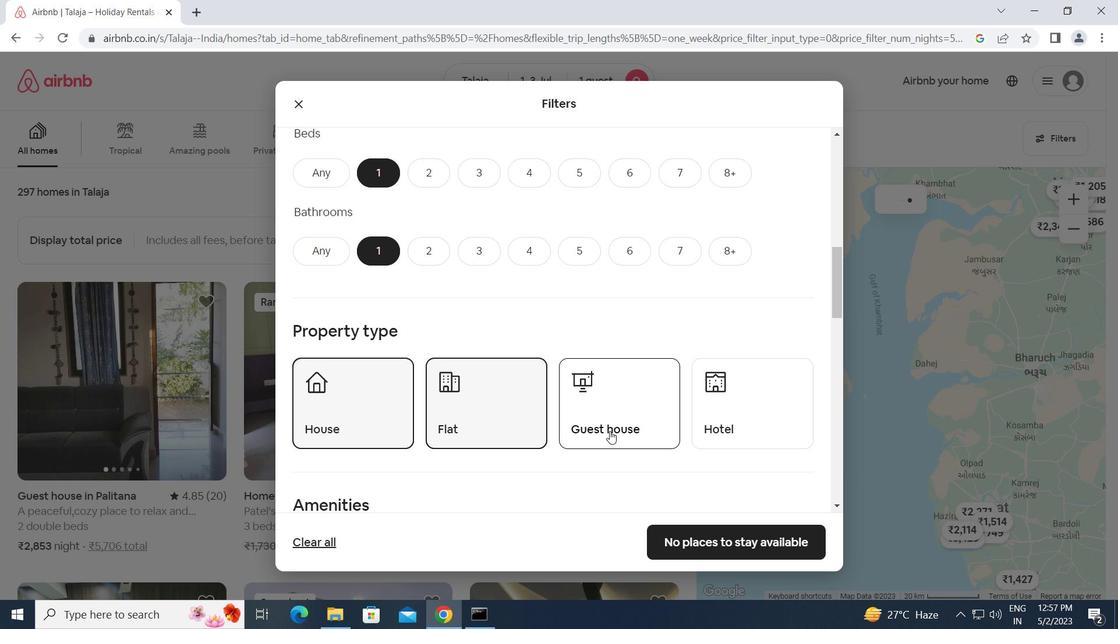 
Action: Mouse moved to (749, 410)
Screenshot: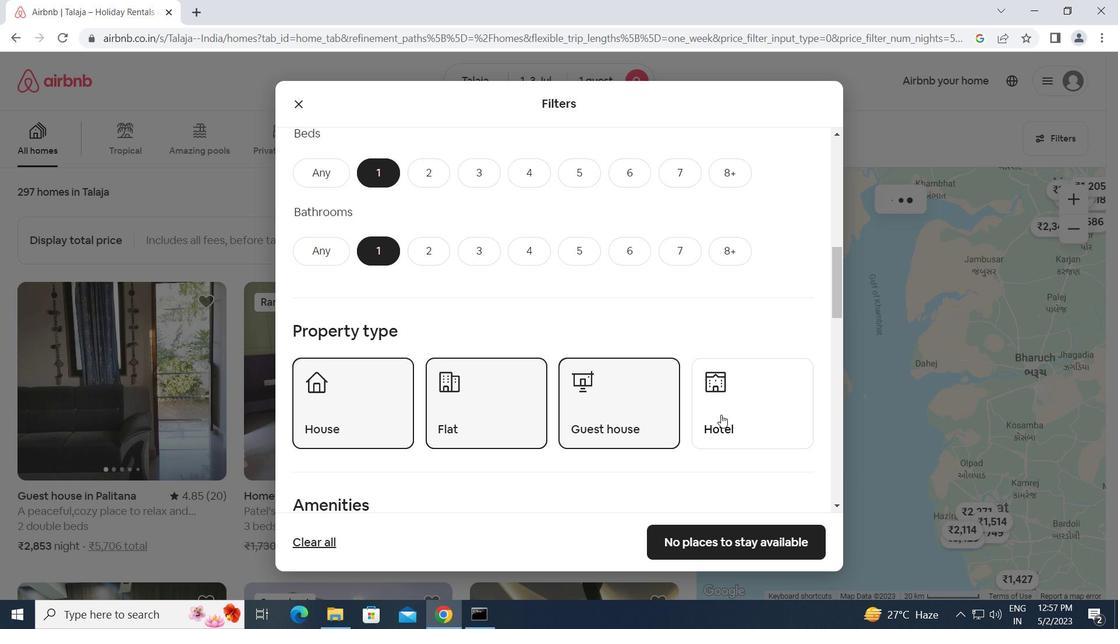 
Action: Mouse pressed left at (749, 410)
Screenshot: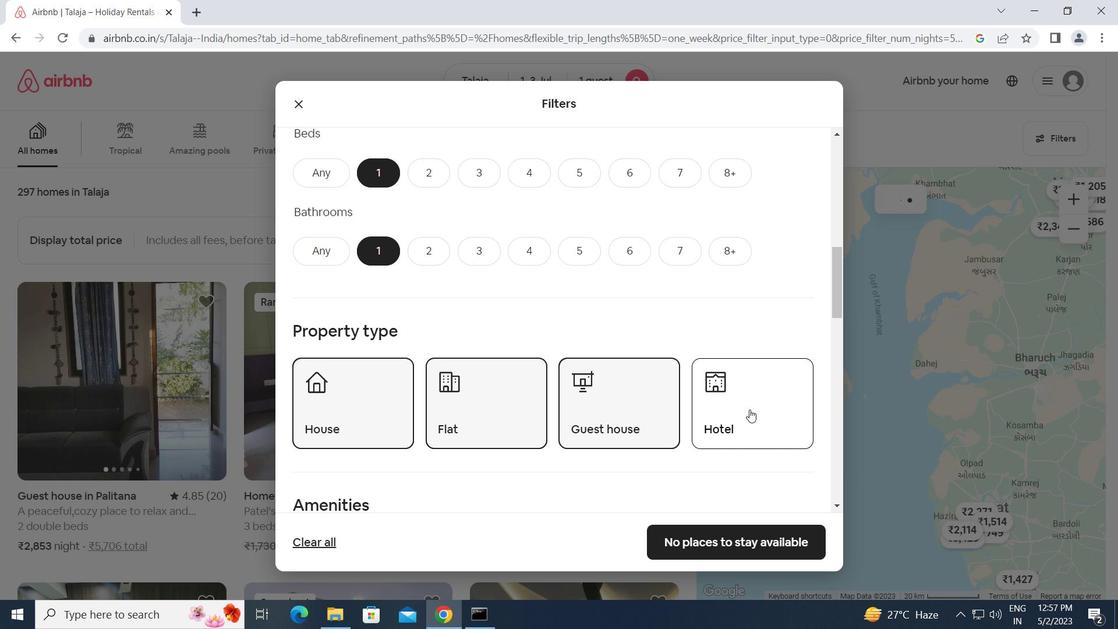 
Action: Mouse moved to (486, 414)
Screenshot: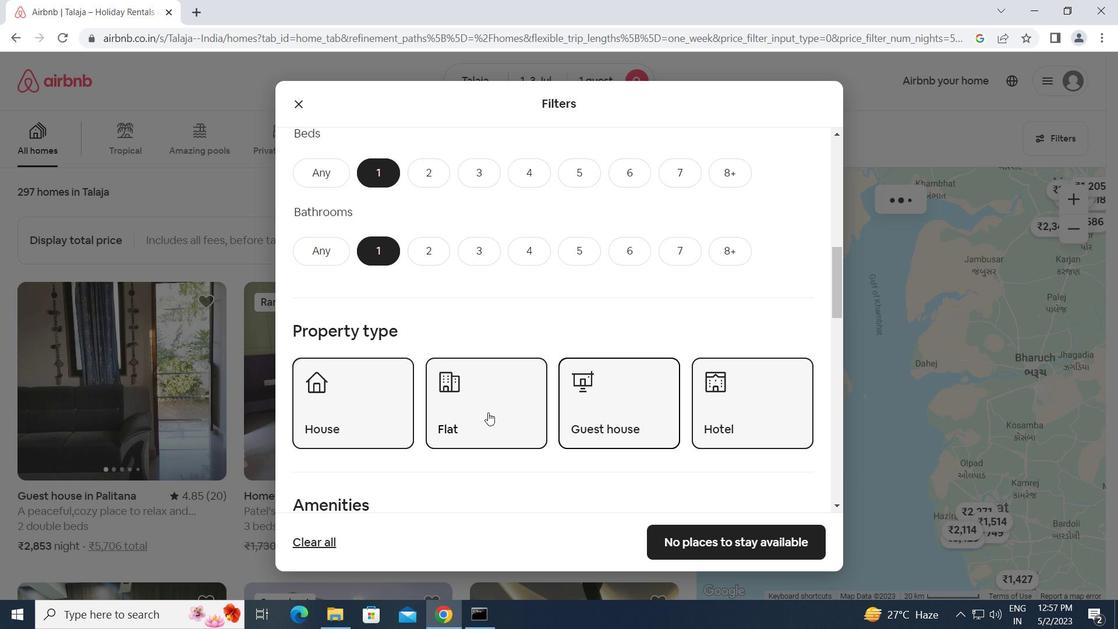 
Action: Mouse scrolled (486, 414) with delta (0, 0)
Screenshot: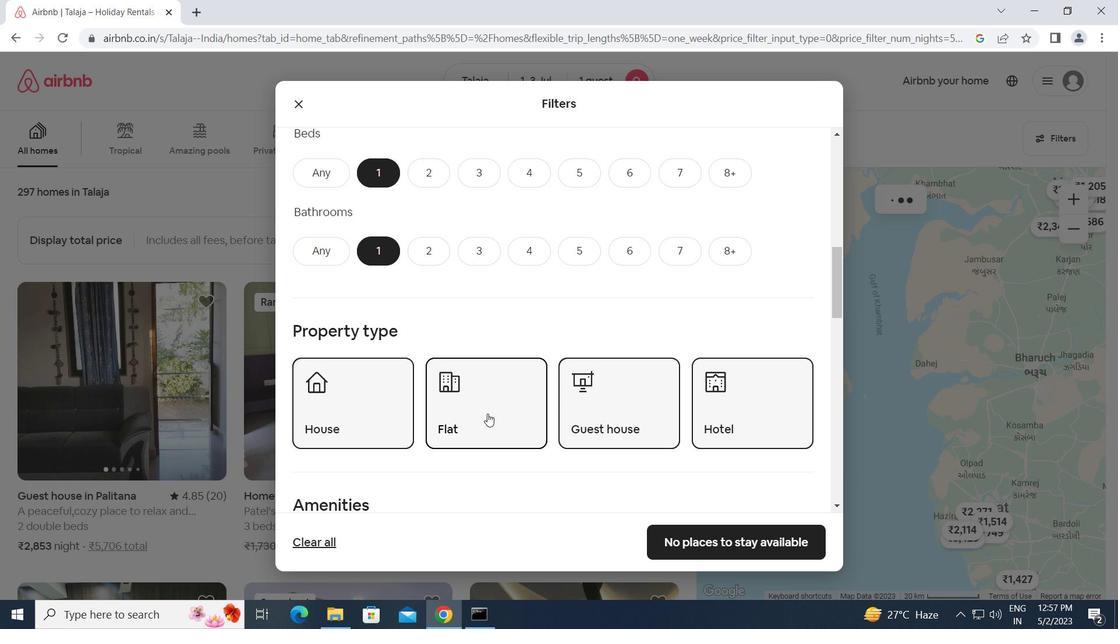 
Action: Mouse scrolled (486, 414) with delta (0, 0)
Screenshot: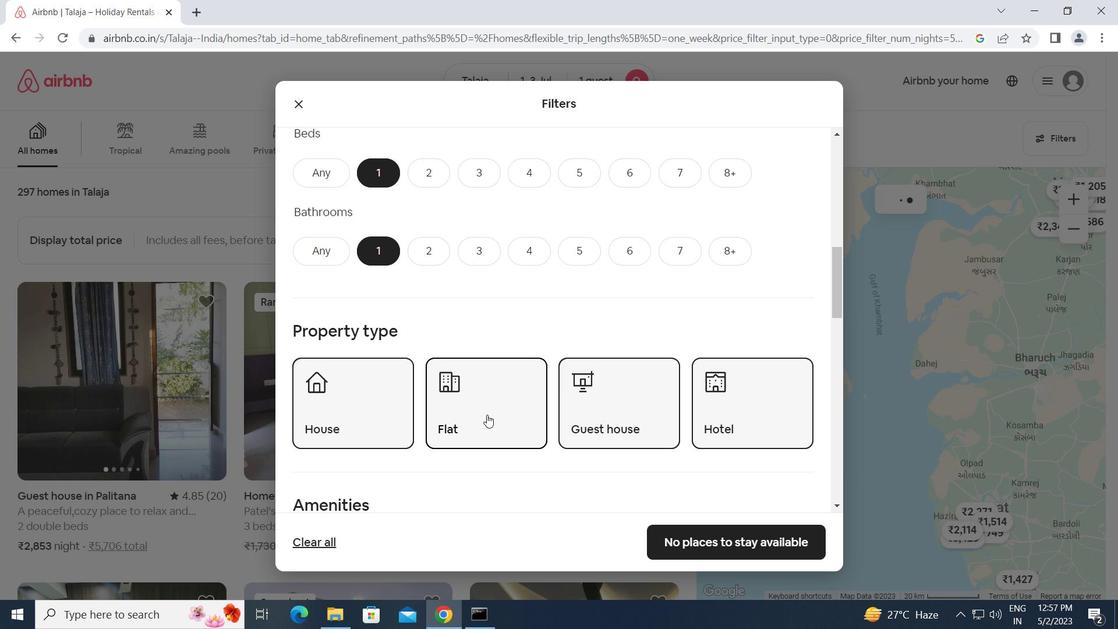 
Action: Mouse scrolled (486, 414) with delta (0, 0)
Screenshot: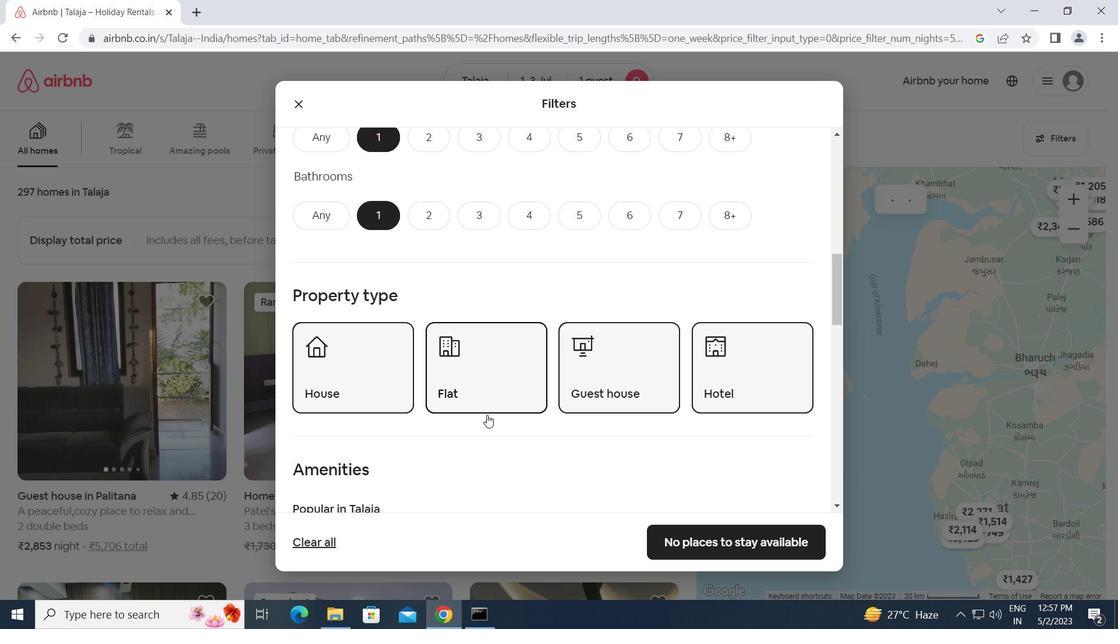 
Action: Mouse moved to (428, 417)
Screenshot: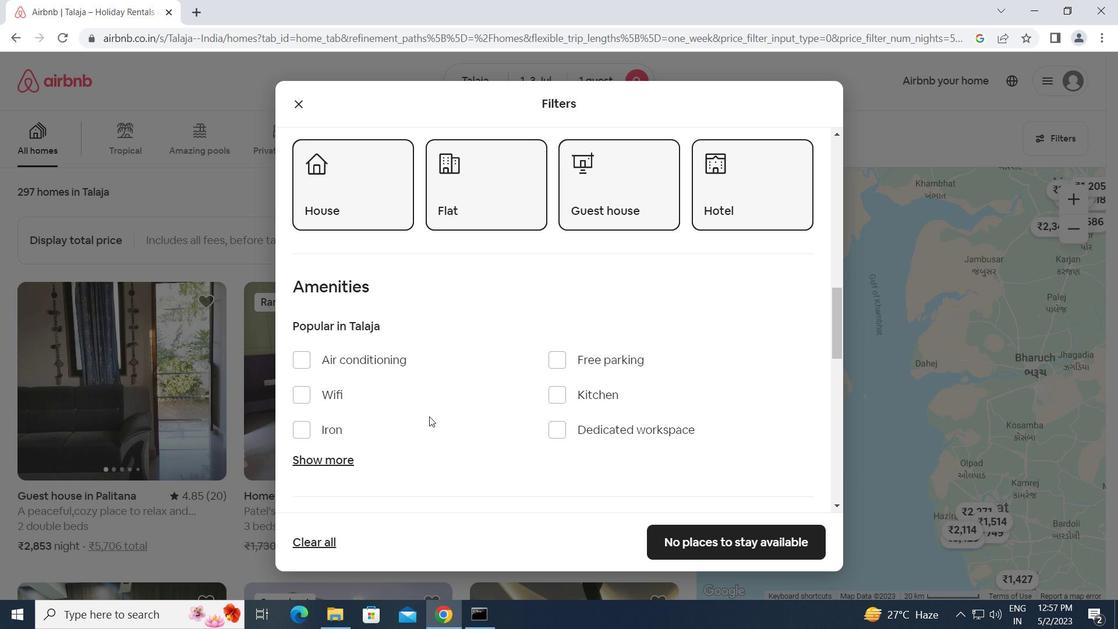 
Action: Mouse scrolled (428, 416) with delta (0, 0)
Screenshot: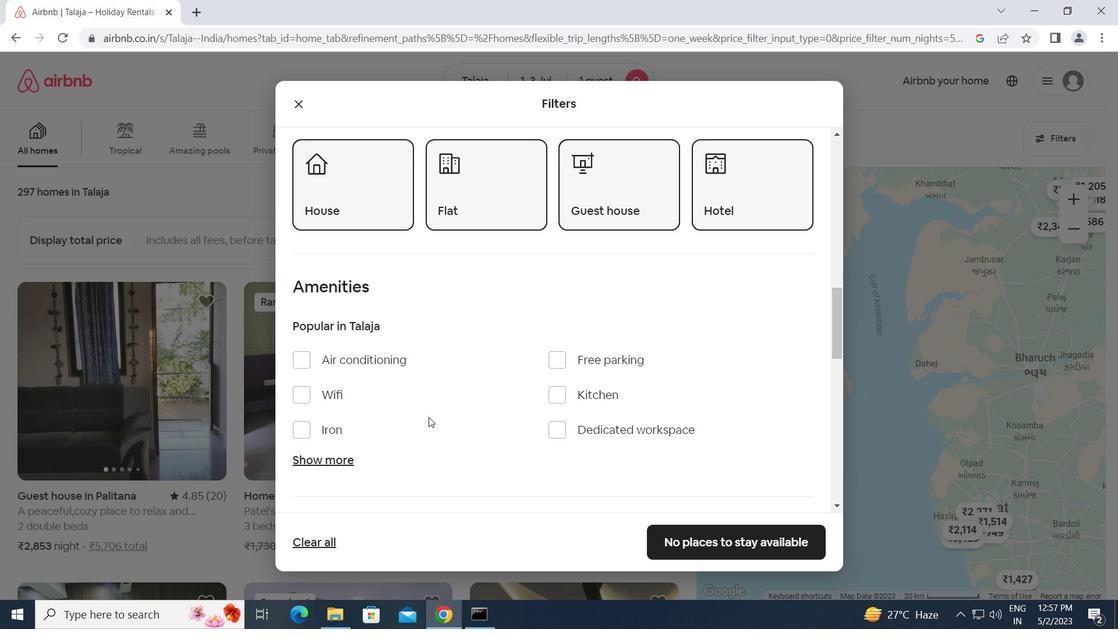 
Action: Mouse scrolled (428, 416) with delta (0, 0)
Screenshot: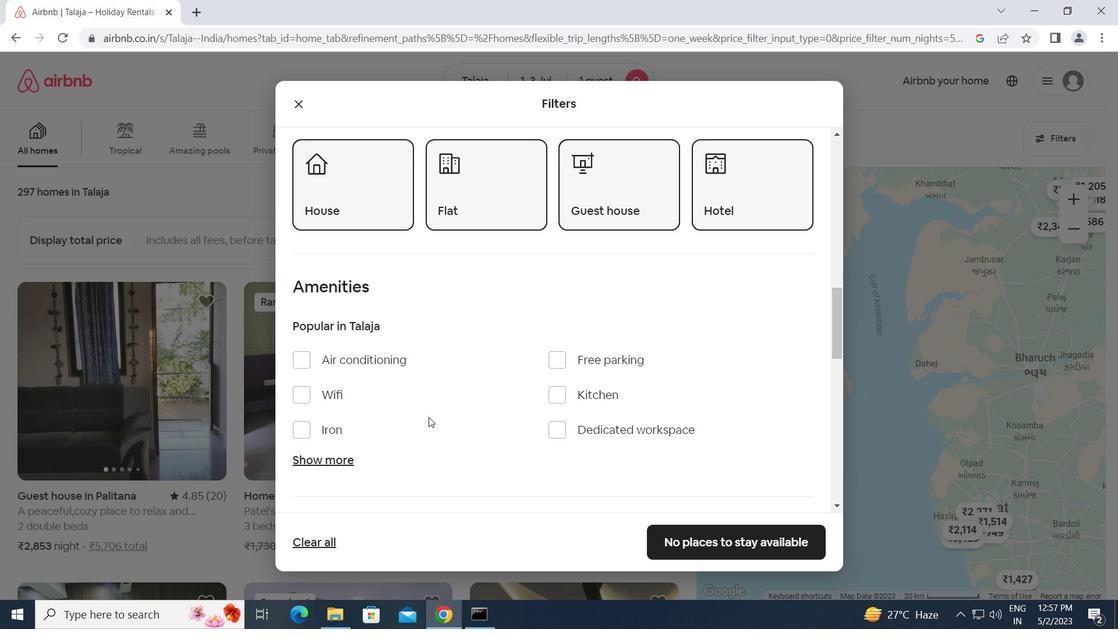 
Action: Mouse scrolled (428, 416) with delta (0, 0)
Screenshot: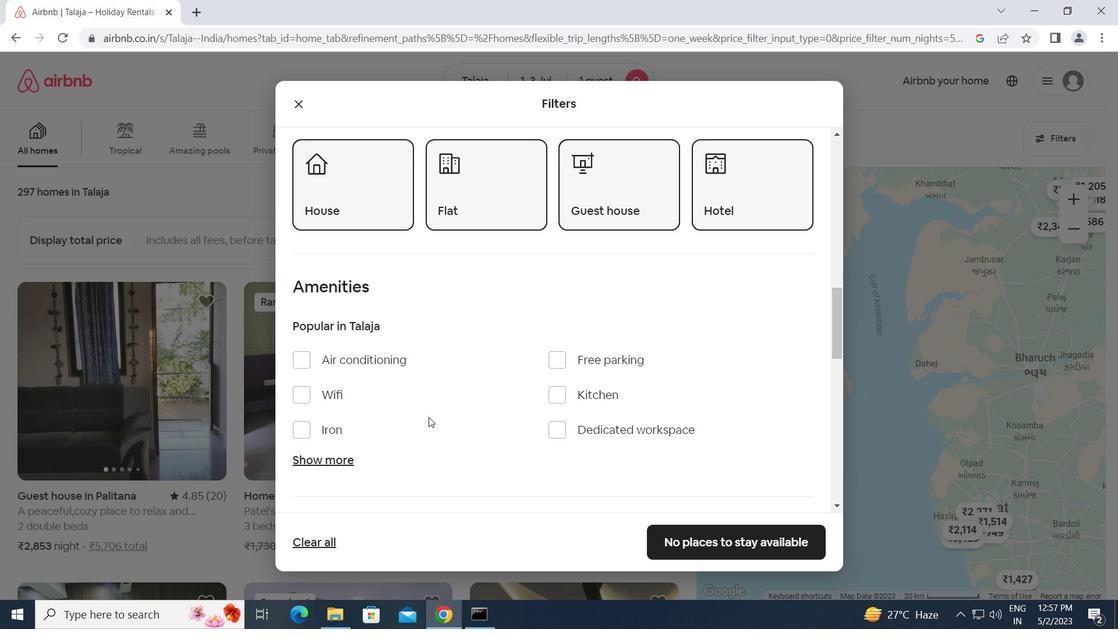 
Action: Mouse scrolled (428, 416) with delta (0, 0)
Screenshot: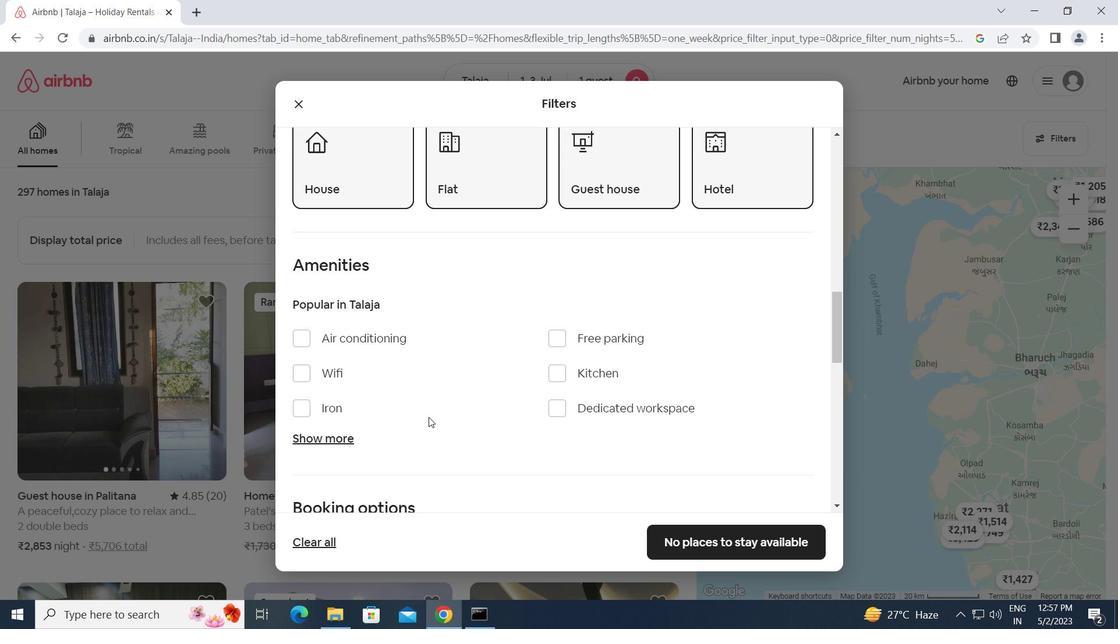 
Action: Mouse moved to (772, 334)
Screenshot: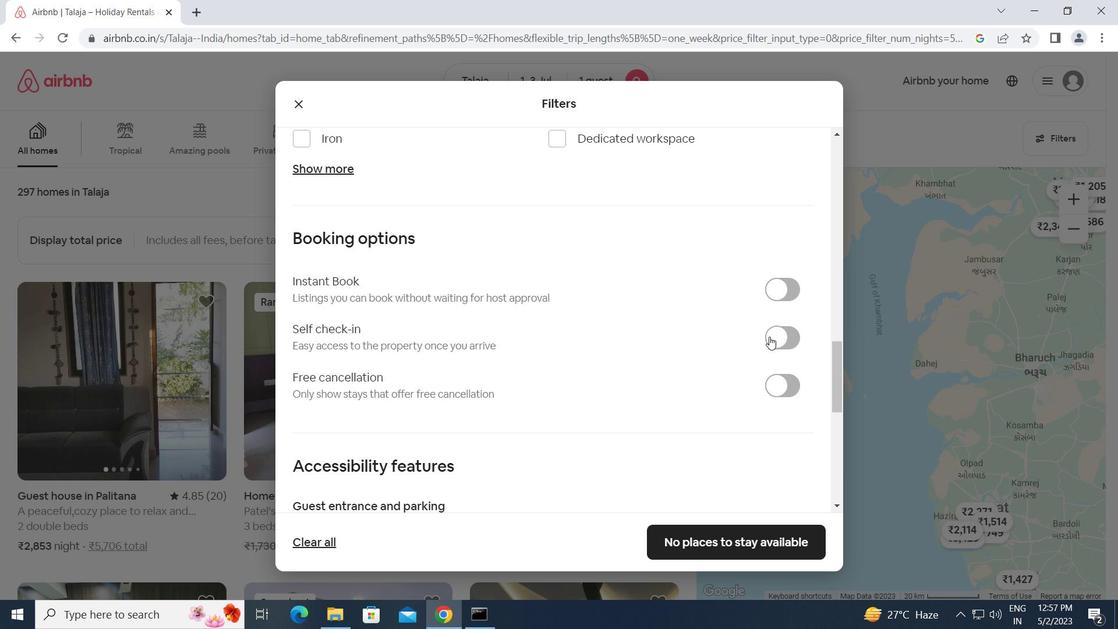 
Action: Mouse pressed left at (772, 334)
Screenshot: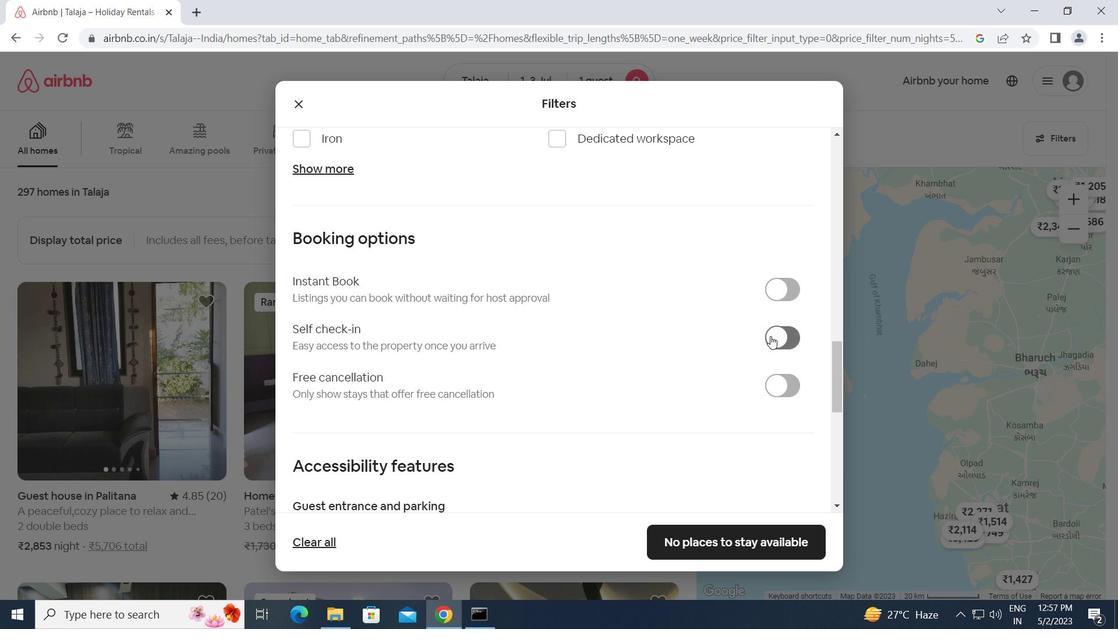 
Action: Mouse moved to (553, 385)
Screenshot: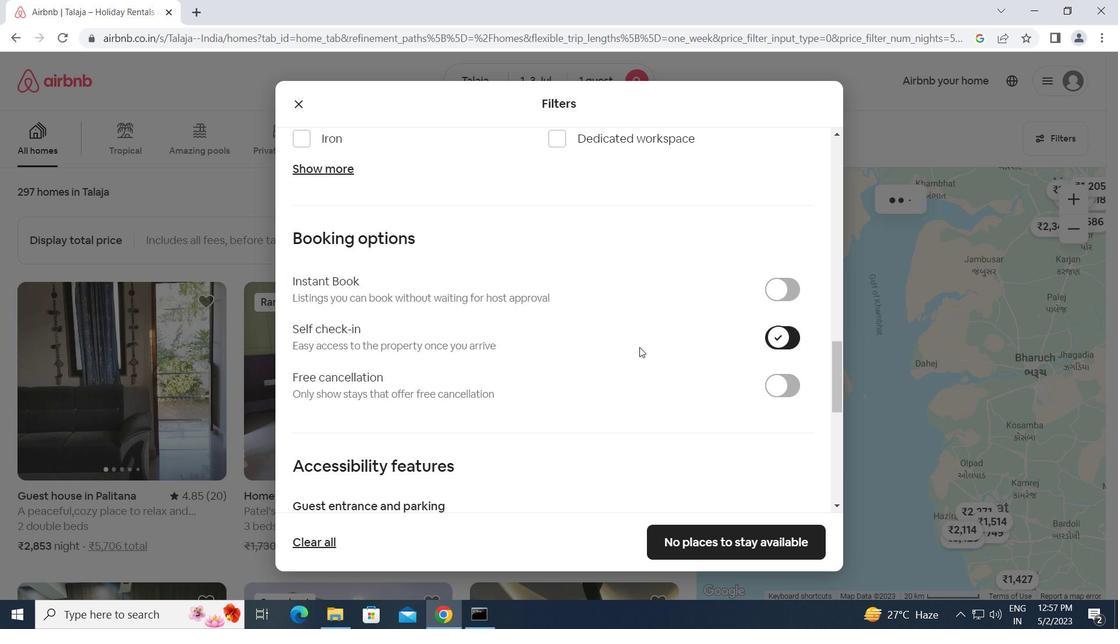 
Action: Mouse scrolled (553, 384) with delta (0, 0)
Screenshot: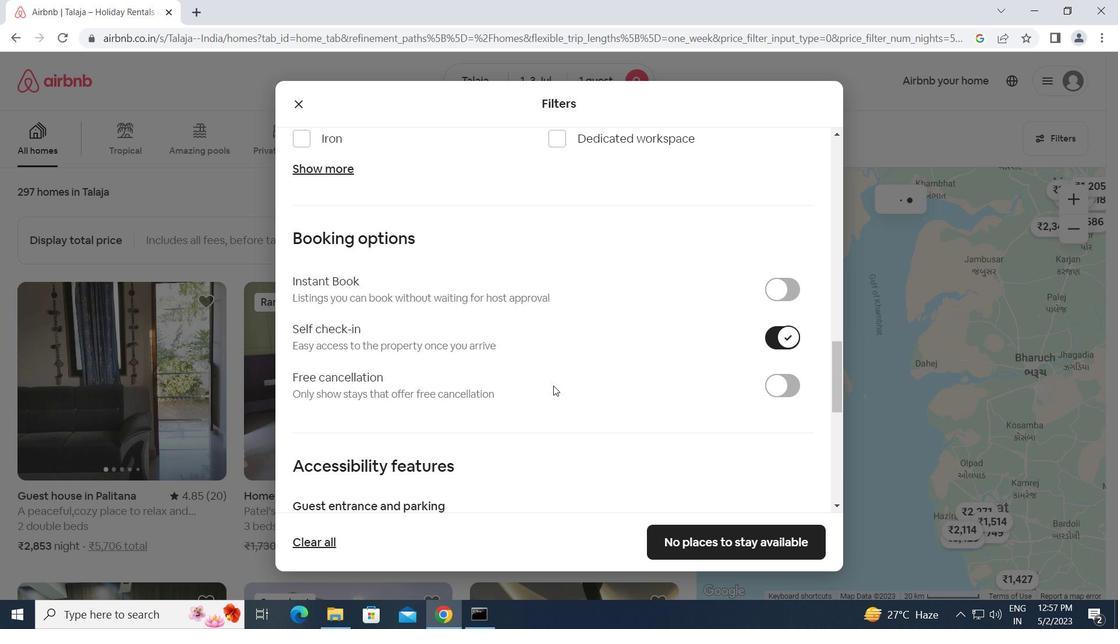 
Action: Mouse scrolled (553, 384) with delta (0, 0)
Screenshot: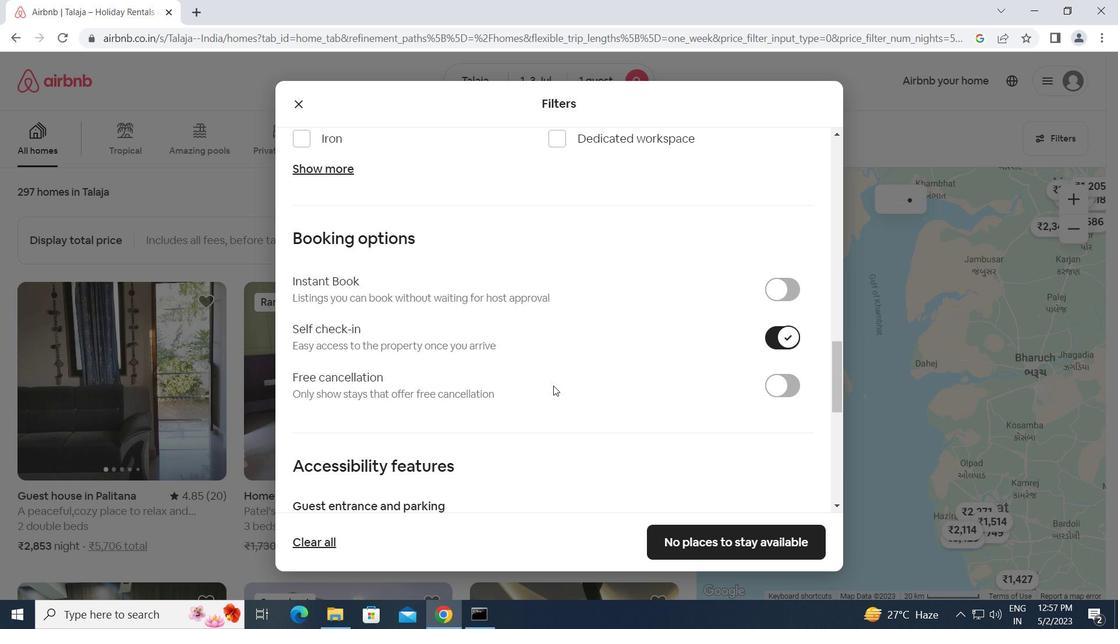
Action: Mouse scrolled (553, 384) with delta (0, 0)
Screenshot: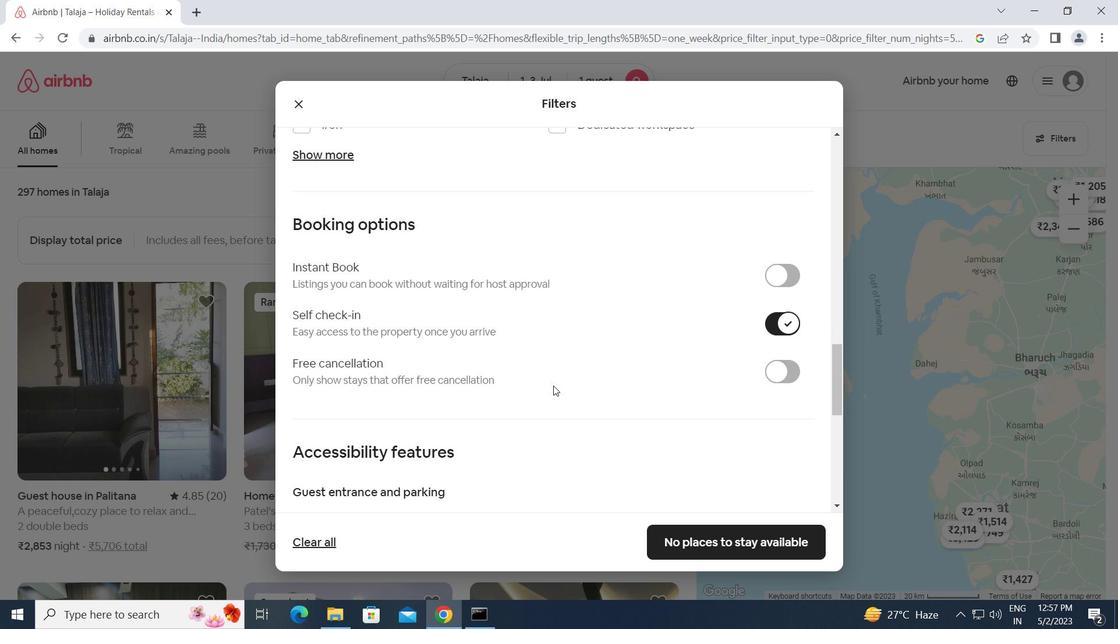 
Action: Mouse scrolled (553, 384) with delta (0, 0)
Screenshot: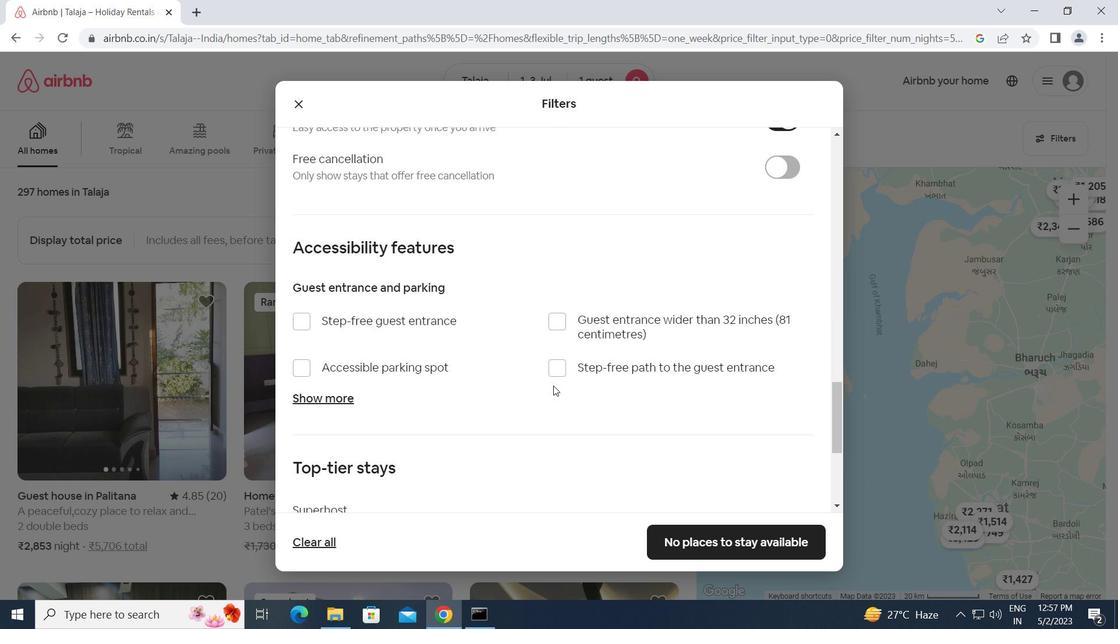 
Action: Mouse scrolled (553, 384) with delta (0, 0)
Screenshot: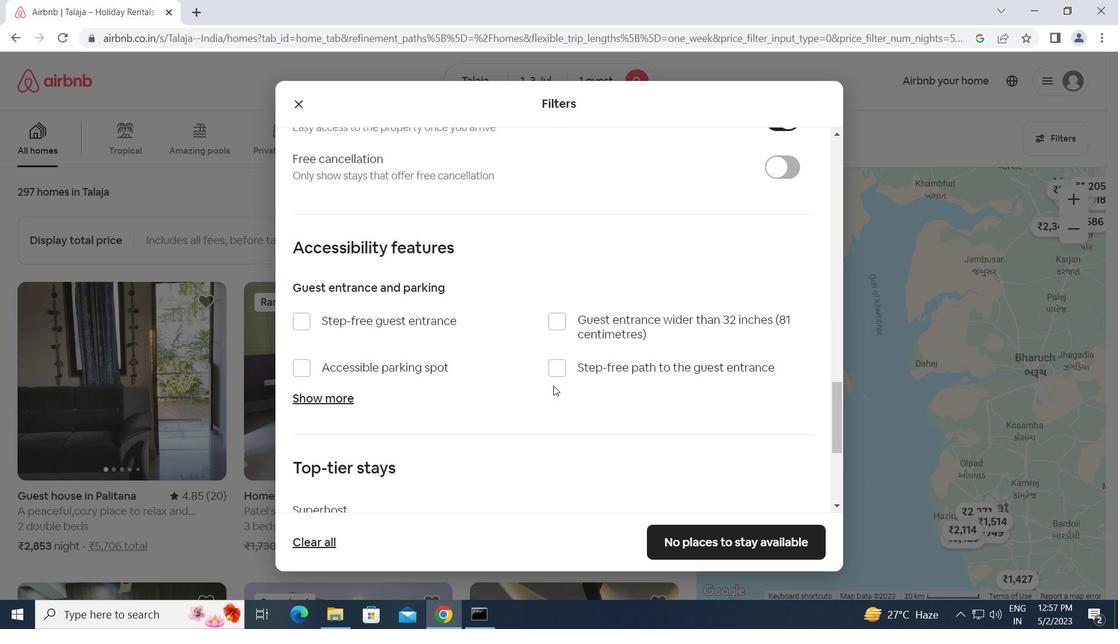 
Action: Mouse scrolled (553, 384) with delta (0, 0)
Screenshot: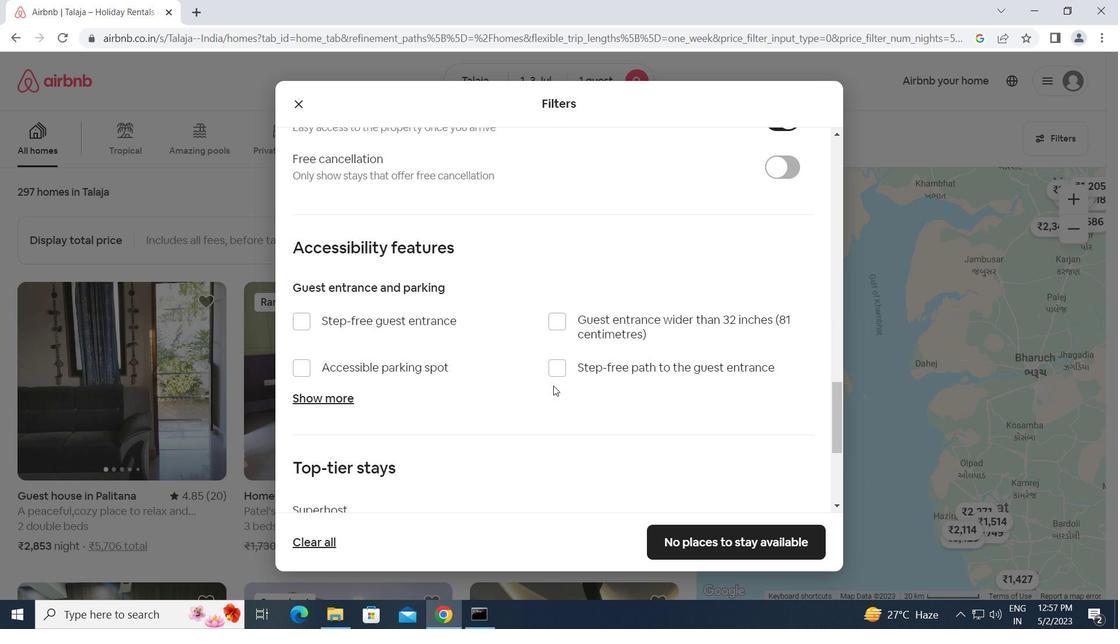 
Action: Mouse moved to (306, 447)
Screenshot: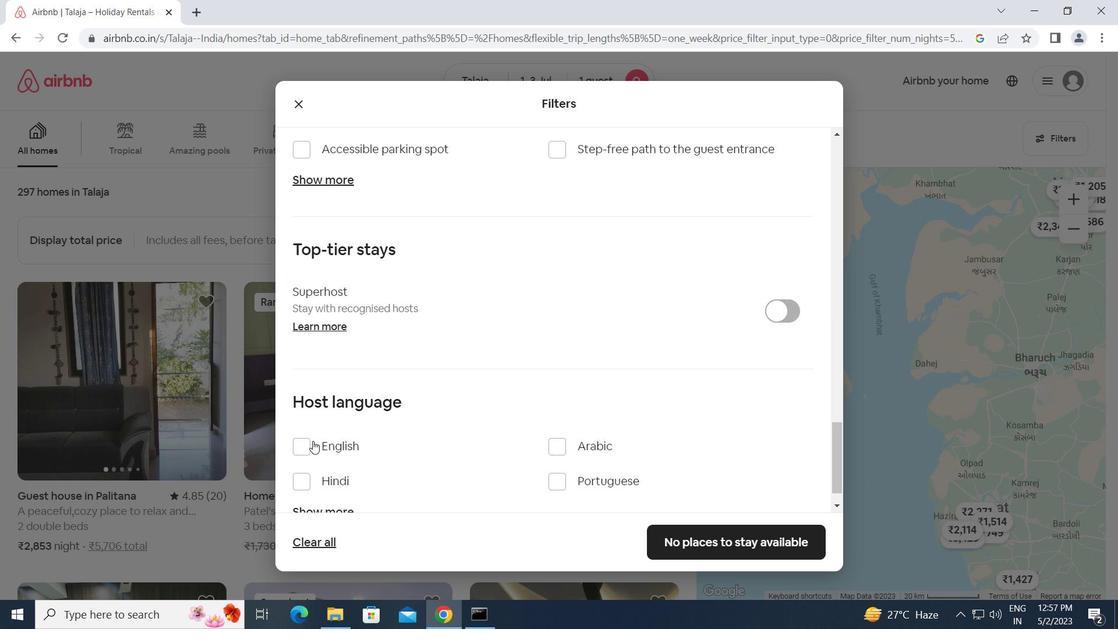 
Action: Mouse pressed left at (306, 447)
Screenshot: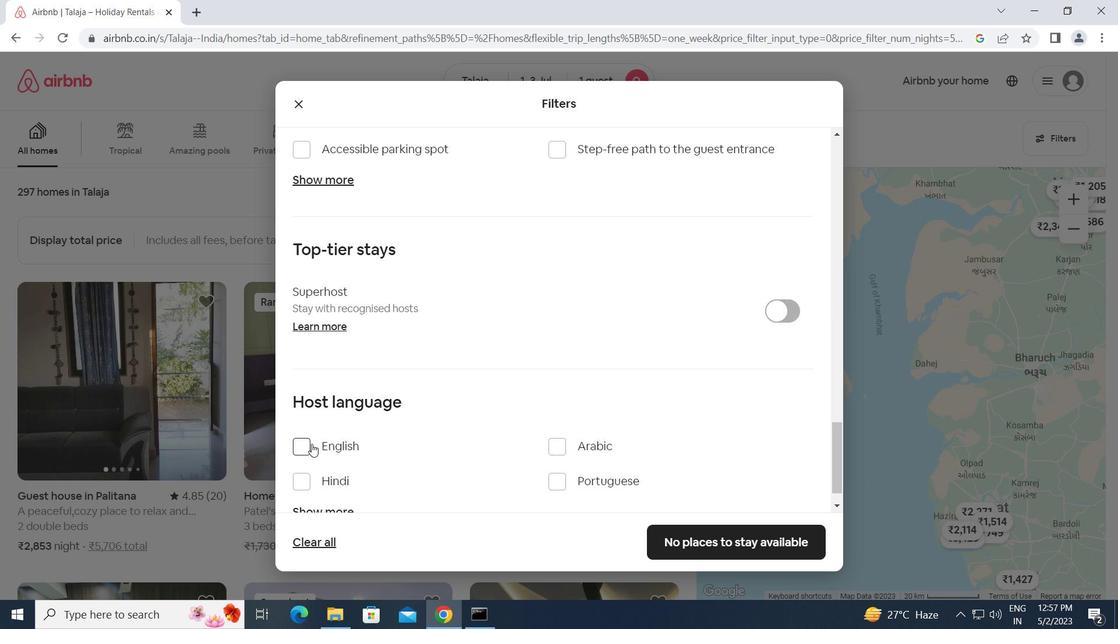 
Action: Mouse moved to (696, 546)
Screenshot: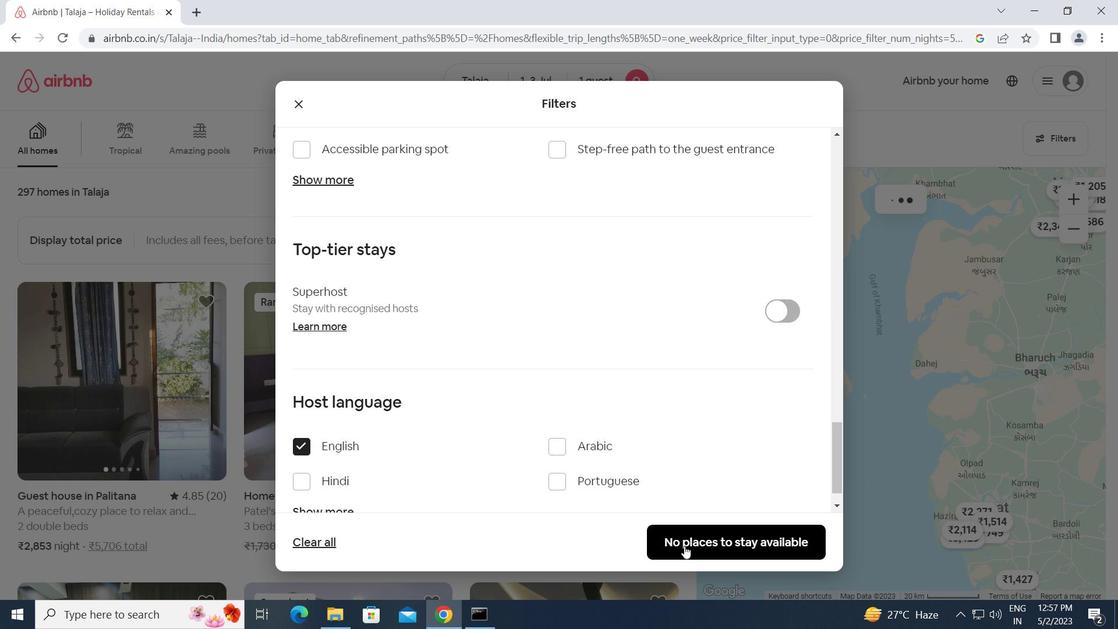 
Action: Mouse pressed left at (696, 546)
Screenshot: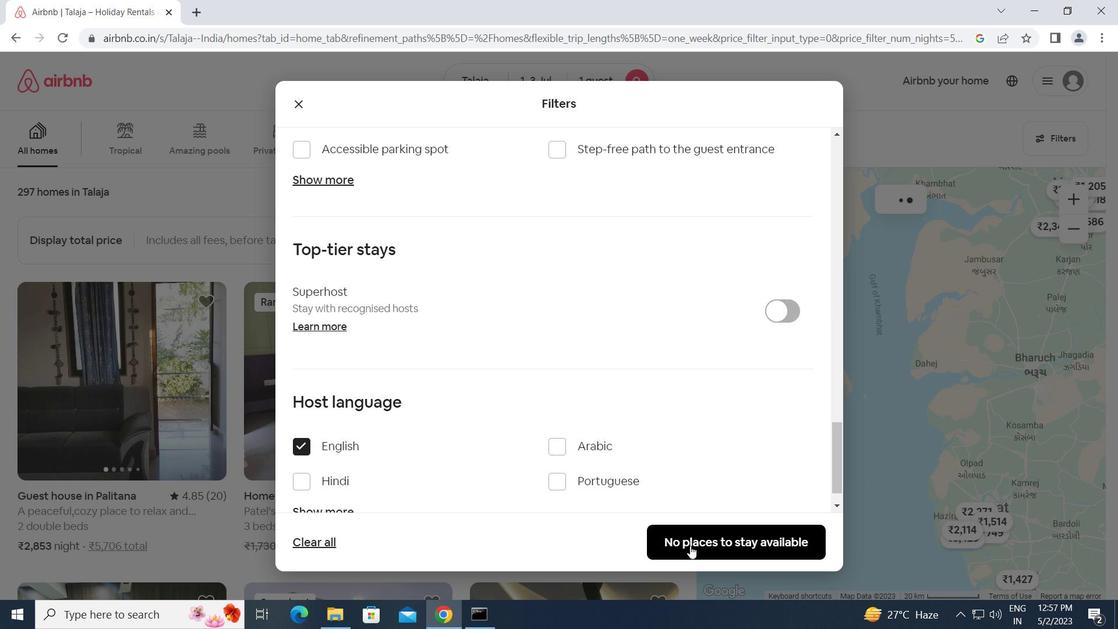 
Action: Mouse moved to (694, 542)
Screenshot: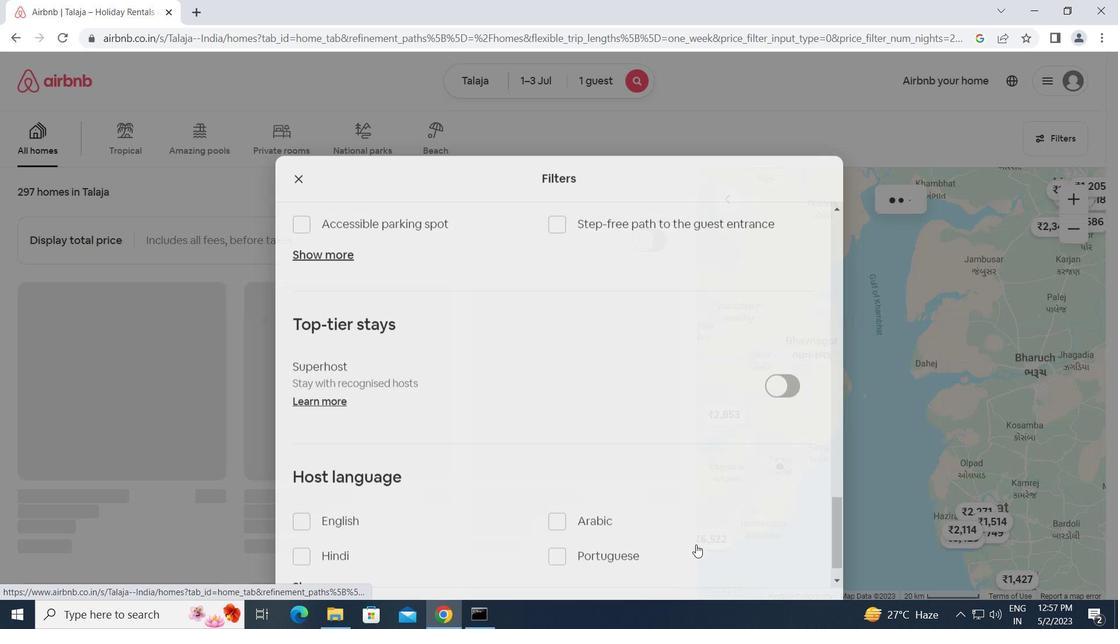 
